 Task: Arrange a 45-minute meeting to discuss resource allocation.
Action: Mouse pressed left at (67, 133)
Screenshot: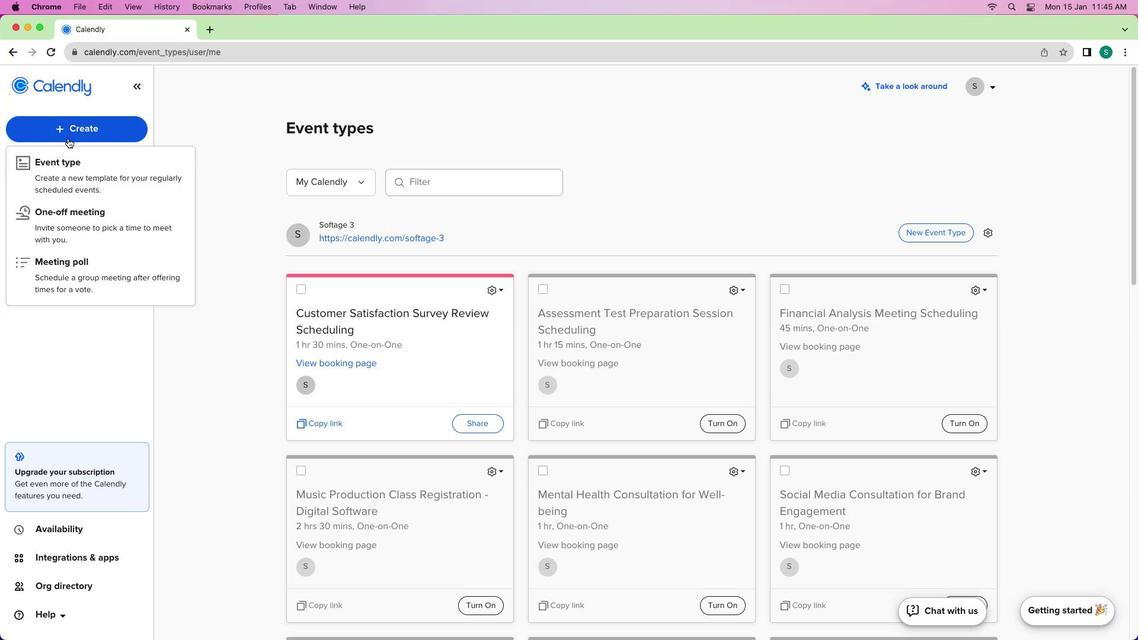 
Action: Mouse moved to (76, 177)
Screenshot: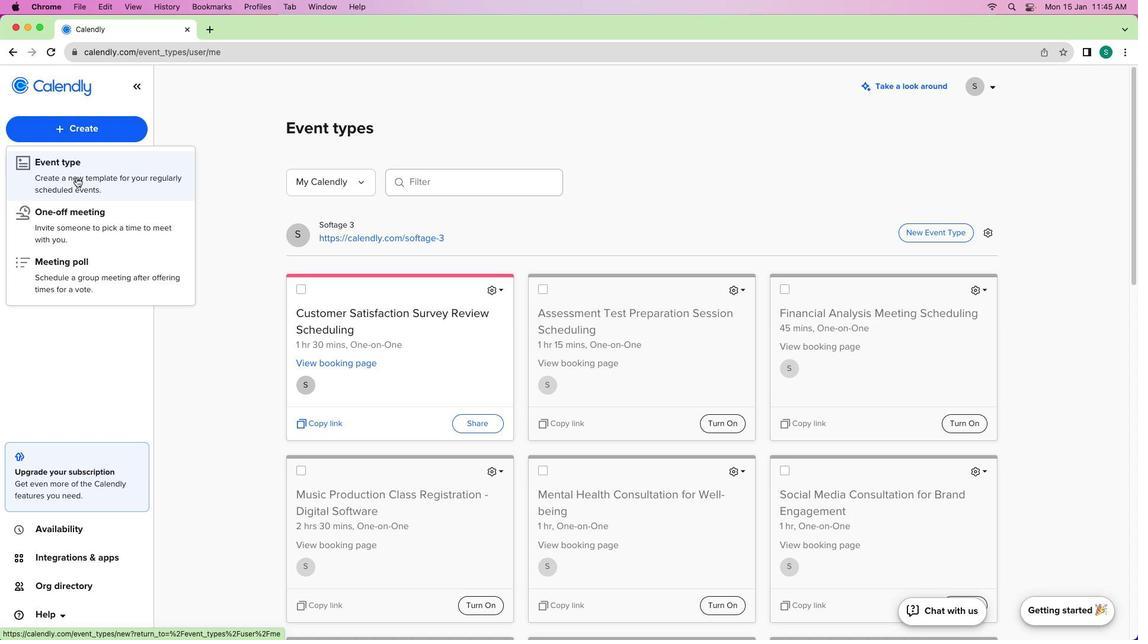 
Action: Mouse pressed left at (76, 177)
Screenshot: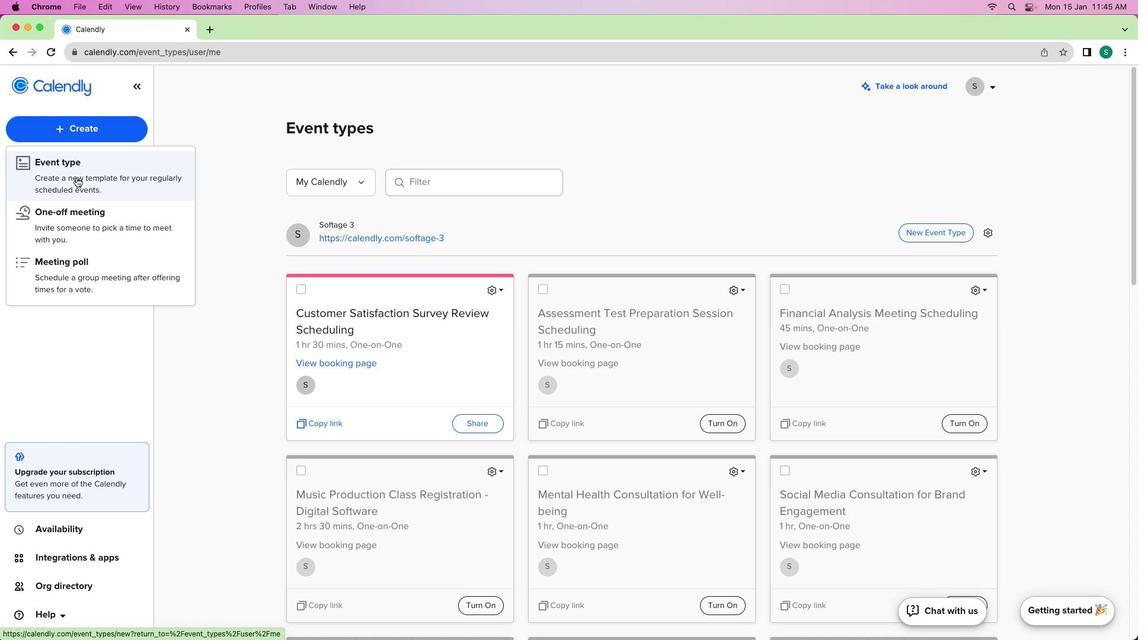 
Action: Mouse moved to (407, 234)
Screenshot: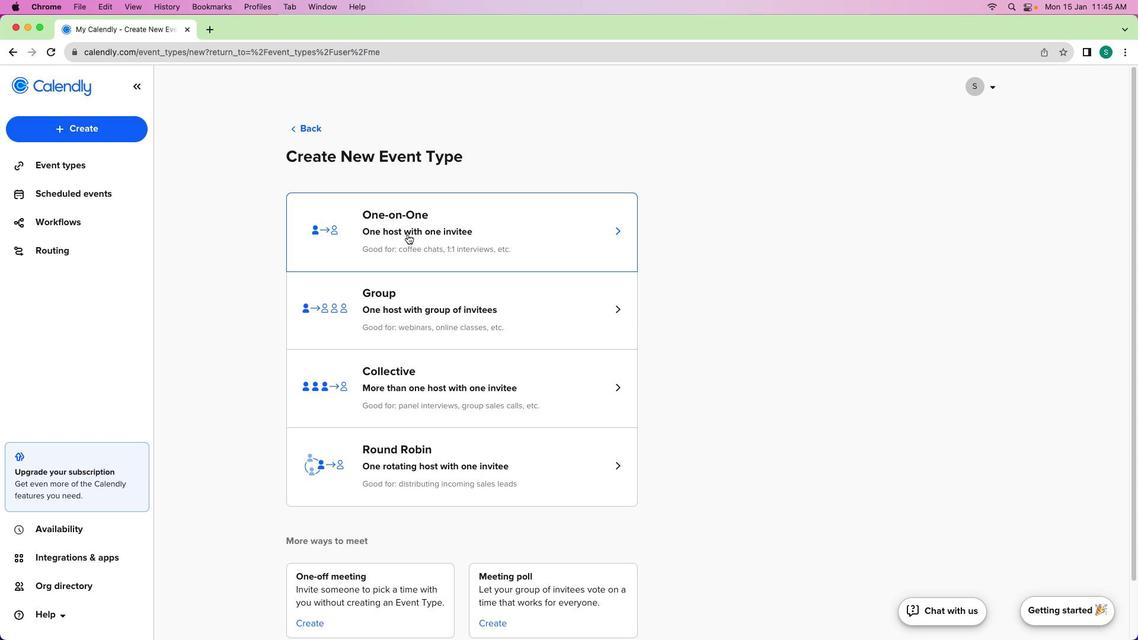 
Action: Mouse pressed left at (407, 234)
Screenshot: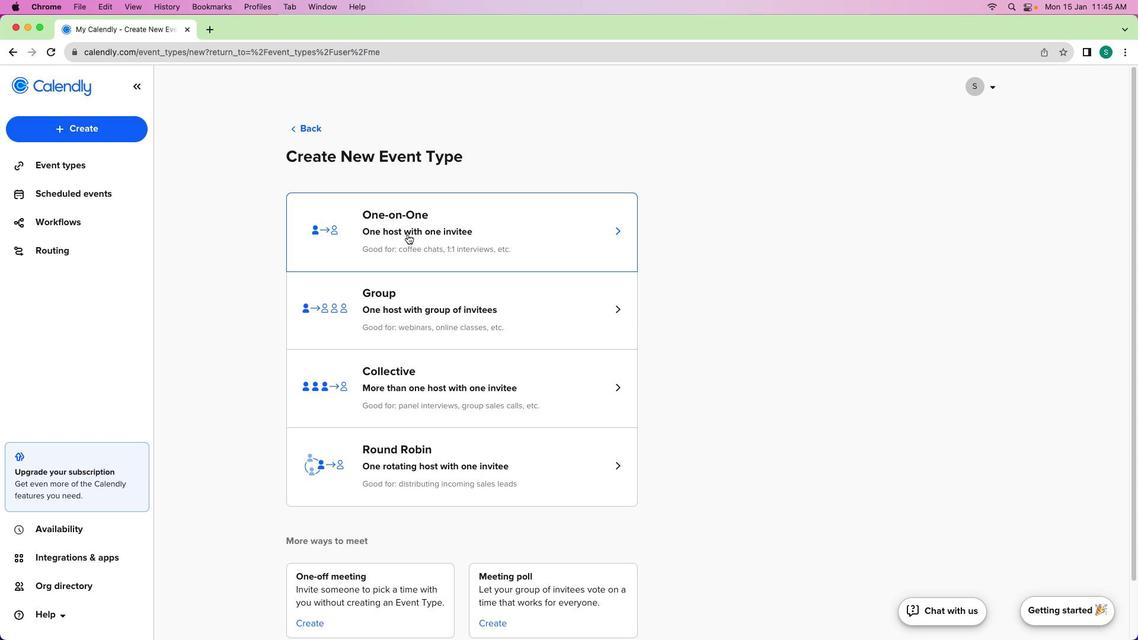 
Action: Mouse moved to (204, 179)
Screenshot: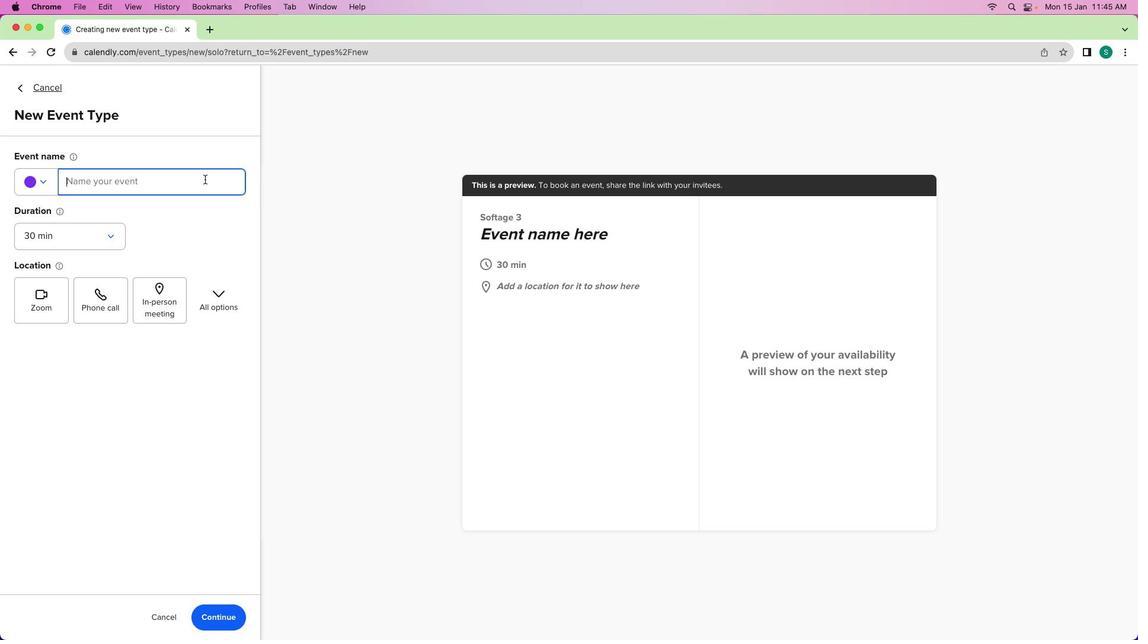 
Action: Mouse pressed left at (204, 179)
Screenshot: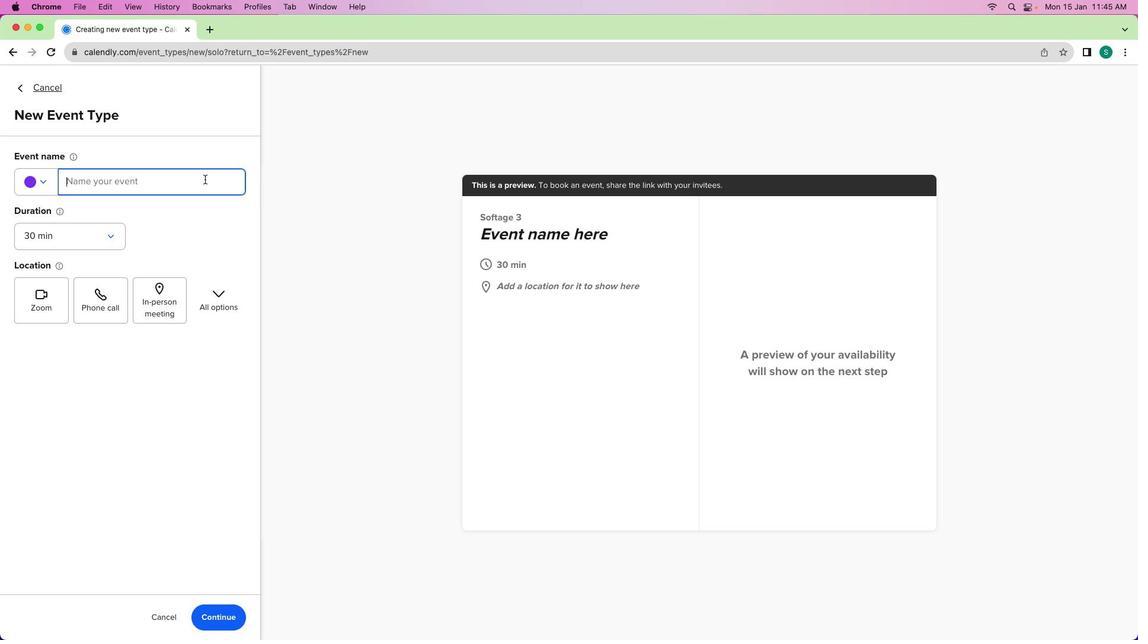 
Action: Key pressed Key.shift'R''e''s''o''u''r''c''e'Key.spaceKey.shift'A''l''l''o''c''a''t''i''o''n'Key.spaceKey.shift'M''e''e''t''i''n''f'Key.backspace'g'Key.spaceKey.shift'S''c''h''e''d''u''l''e'Key.backspace'i''n''g'
Screenshot: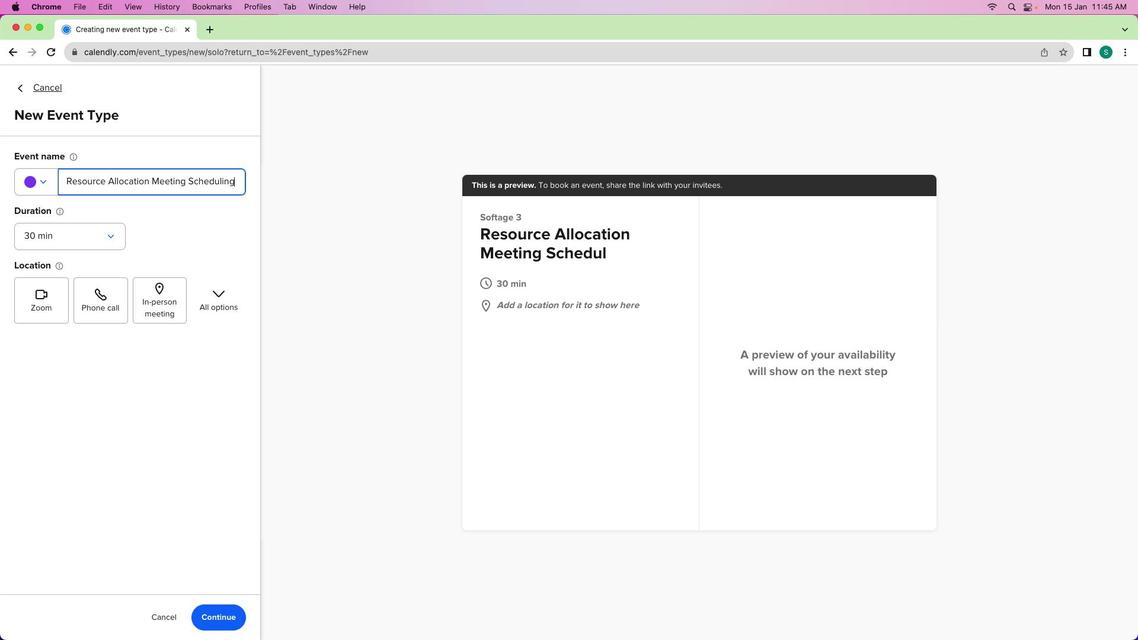 
Action: Mouse moved to (107, 244)
Screenshot: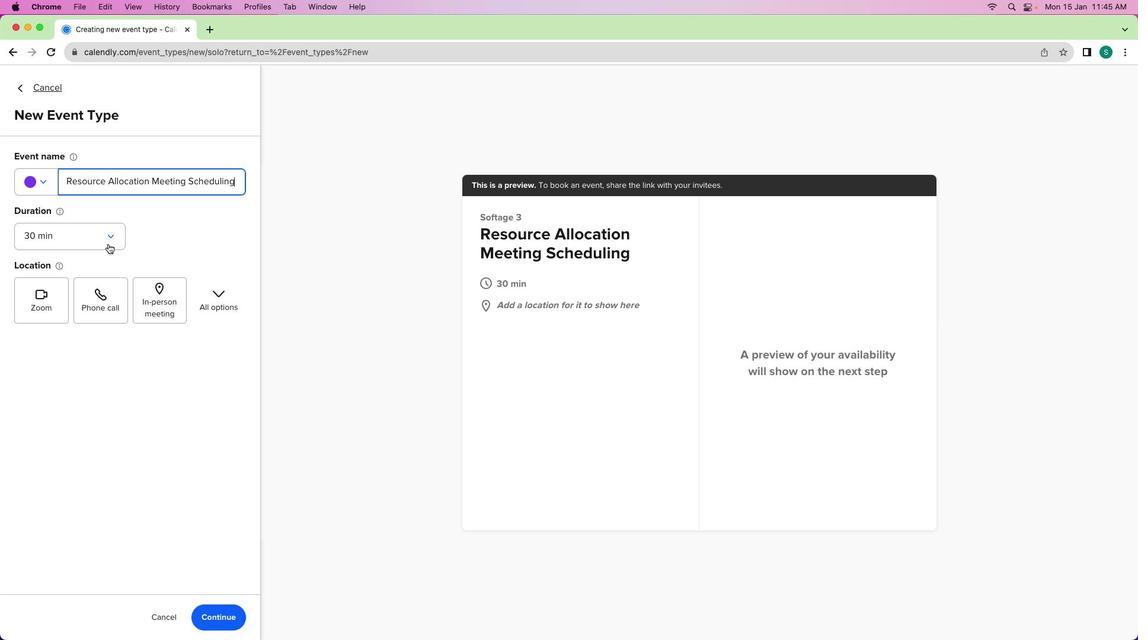 
Action: Mouse pressed left at (107, 244)
Screenshot: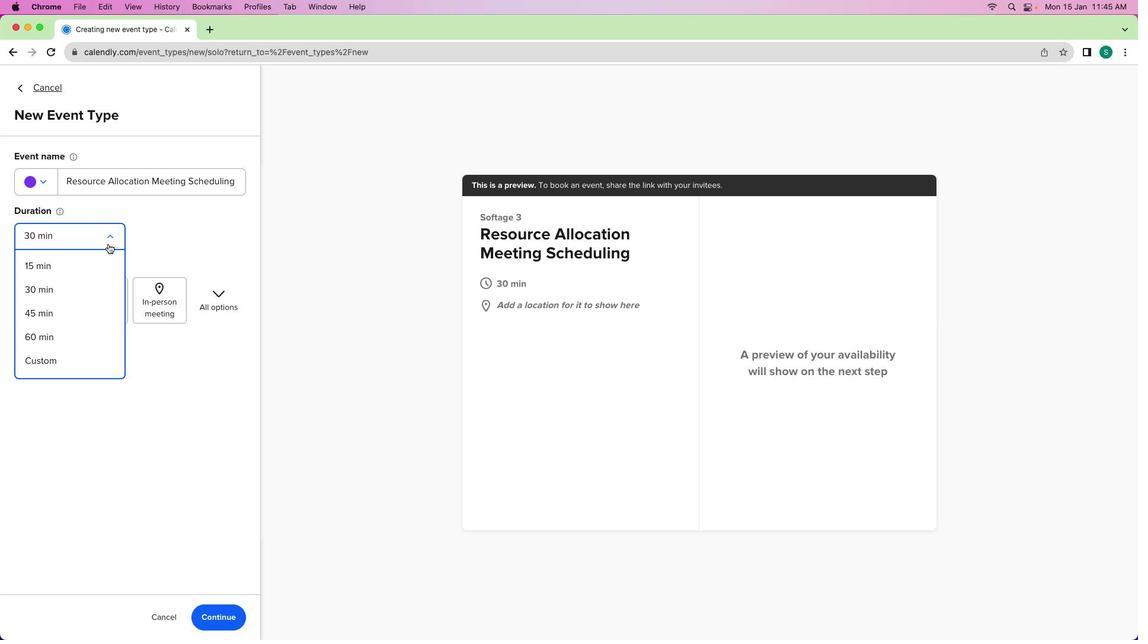 
Action: Mouse moved to (50, 308)
Screenshot: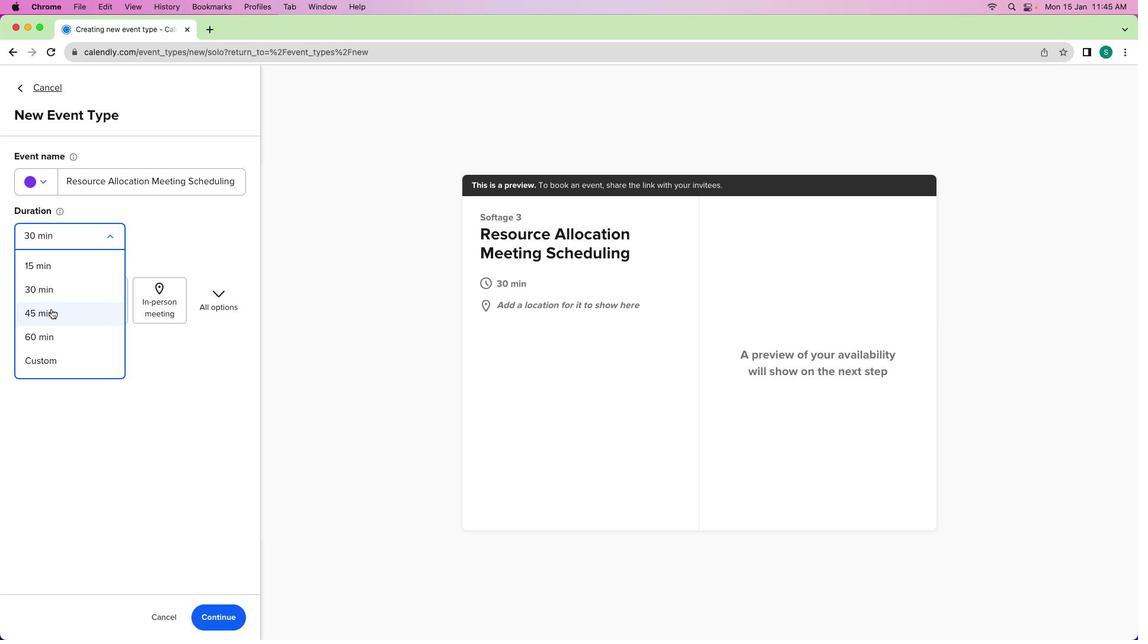 
Action: Mouse pressed left at (50, 308)
Screenshot: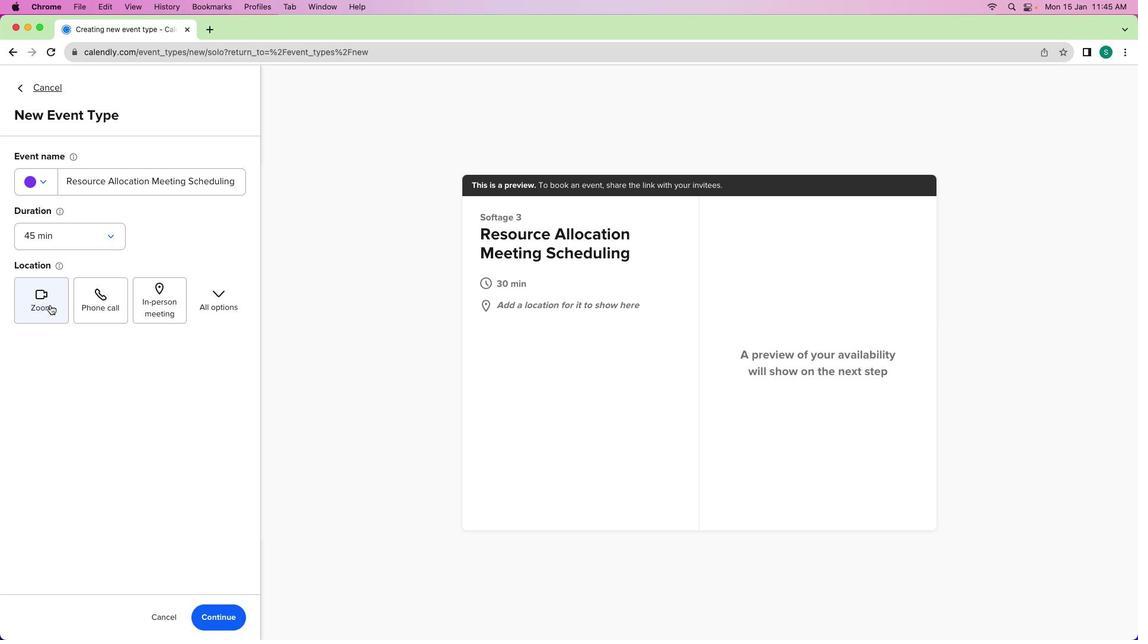 
Action: Mouse moved to (46, 191)
Screenshot: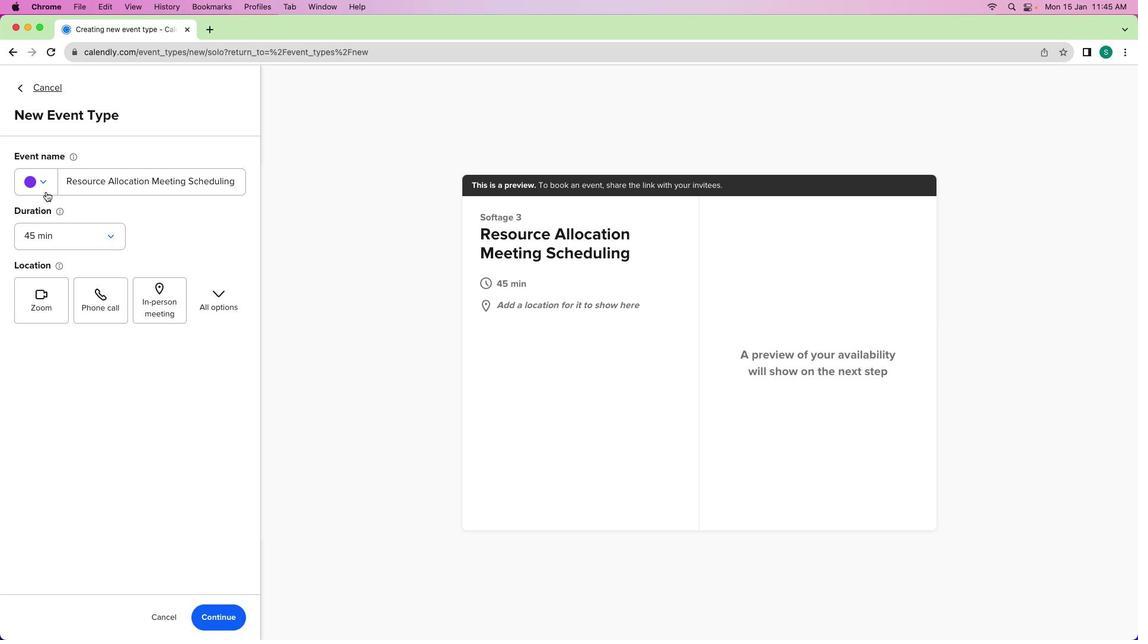 
Action: Mouse pressed left at (46, 191)
Screenshot: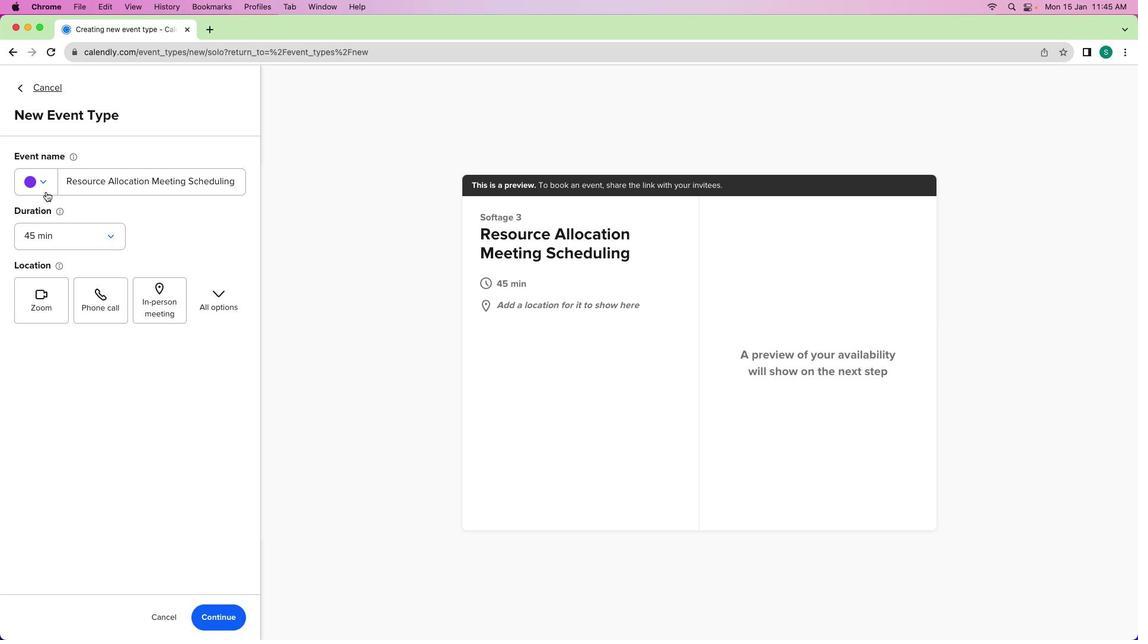 
Action: Mouse moved to (118, 237)
Screenshot: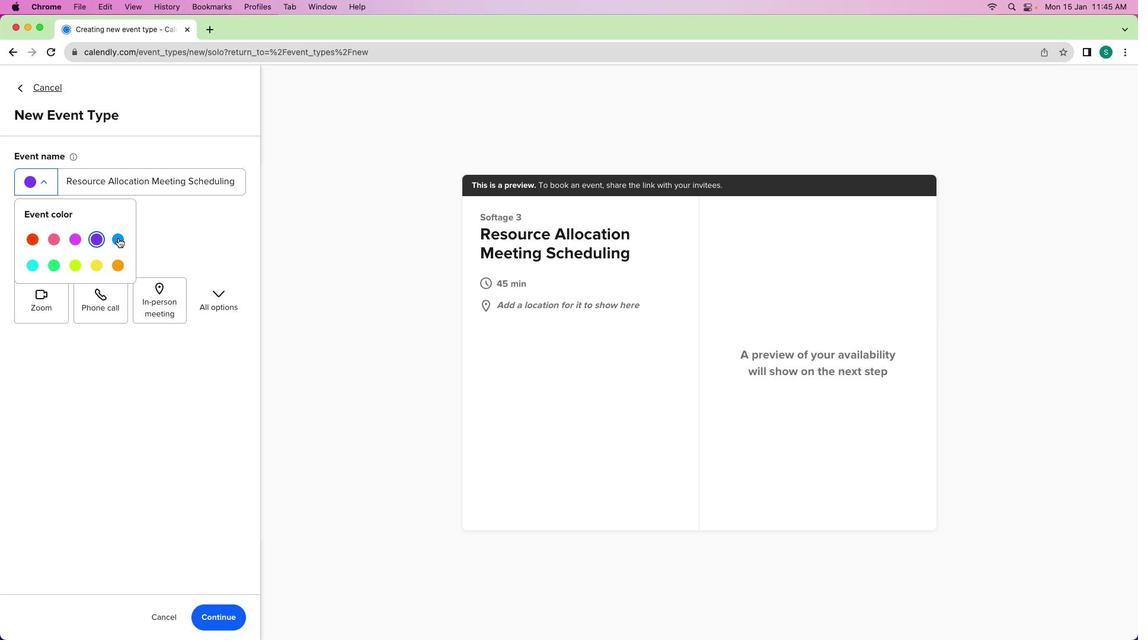 
Action: Mouse pressed left at (118, 237)
Screenshot: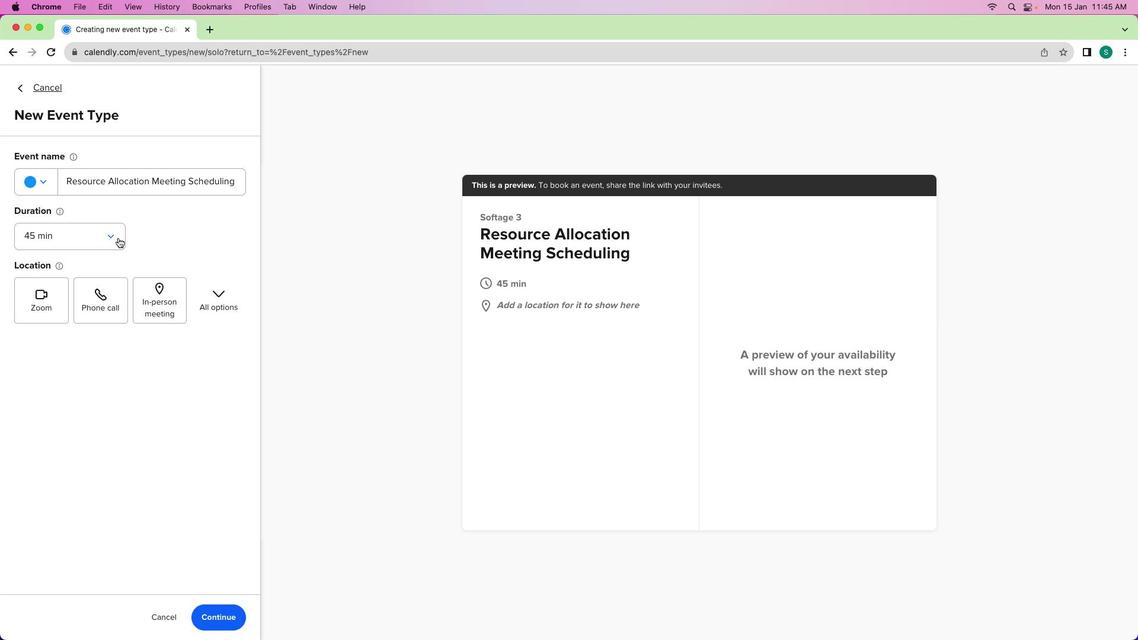 
Action: Mouse moved to (53, 307)
Screenshot: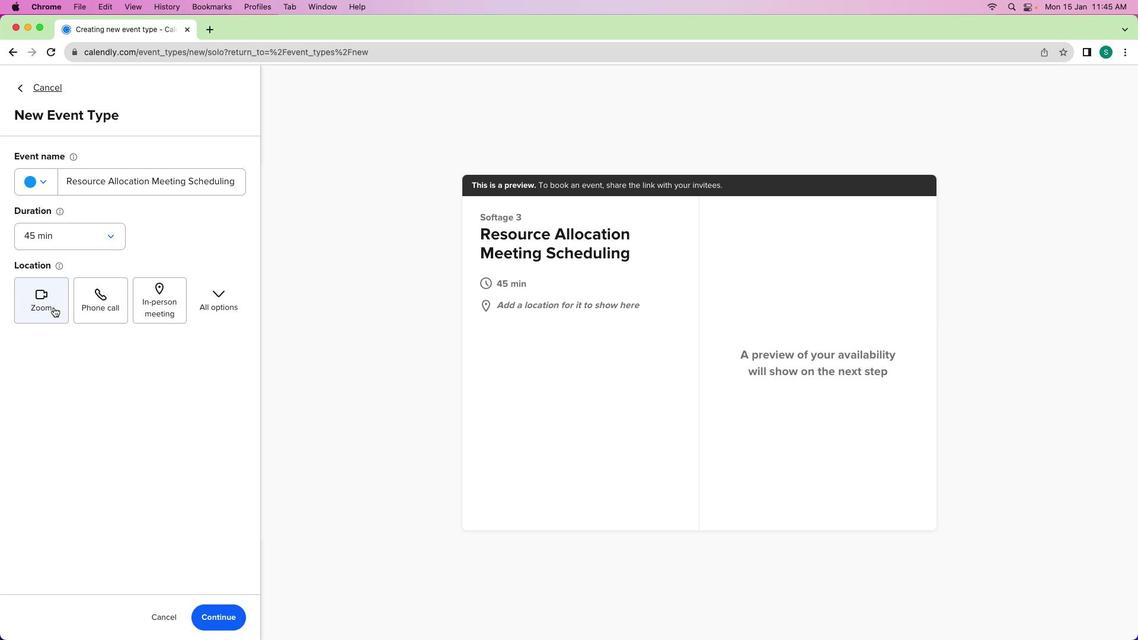
Action: Mouse pressed left at (53, 307)
Screenshot: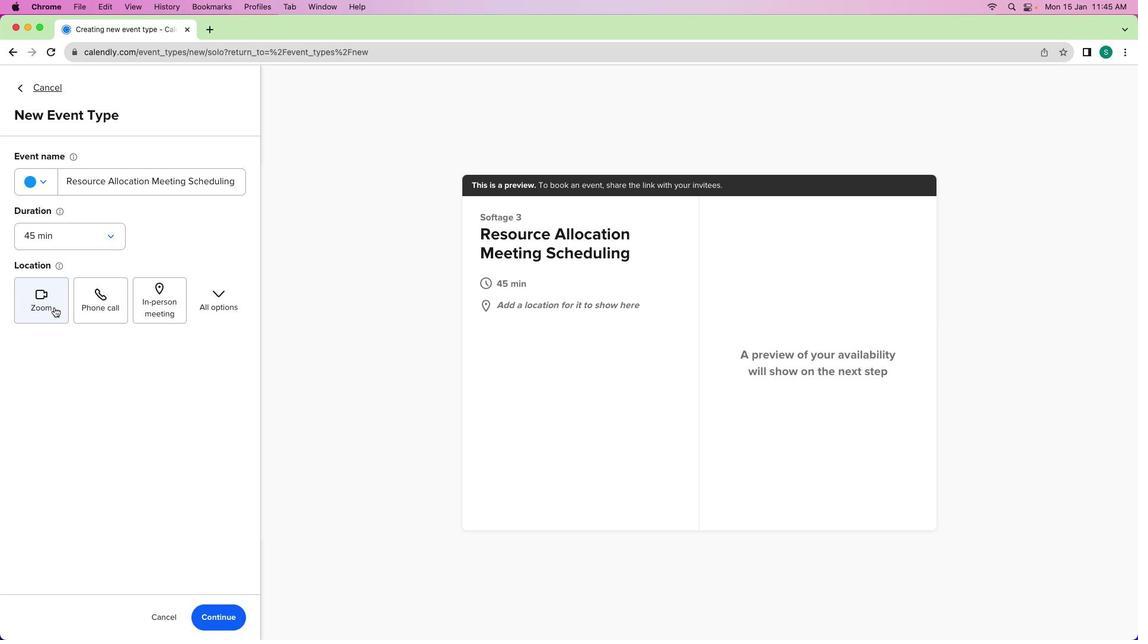 
Action: Mouse moved to (221, 617)
Screenshot: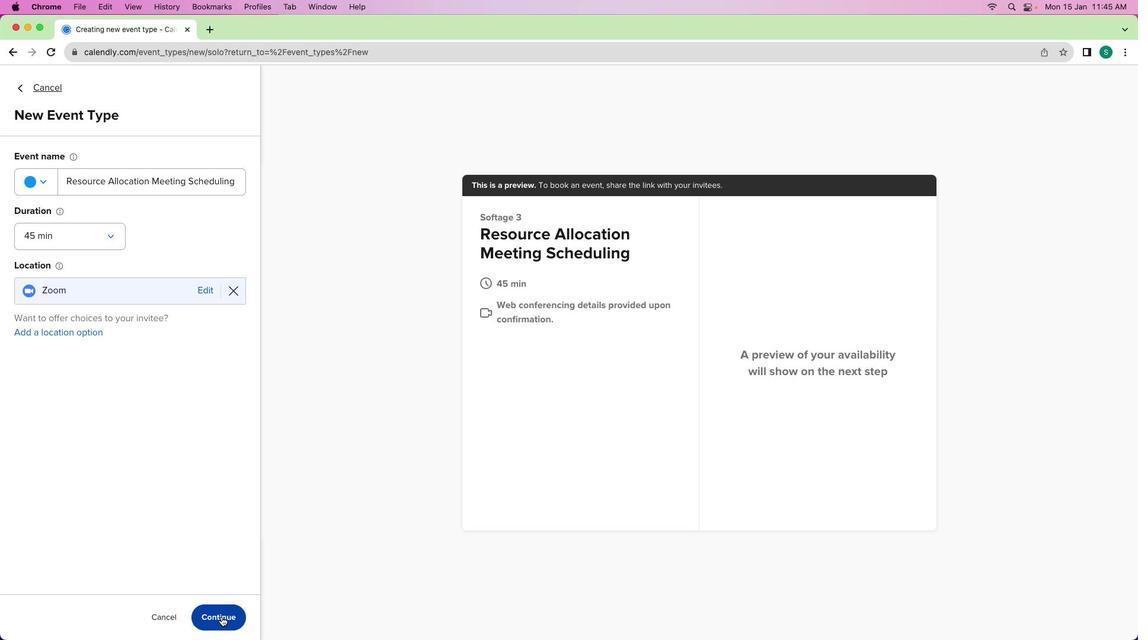 
Action: Mouse pressed left at (221, 617)
Screenshot: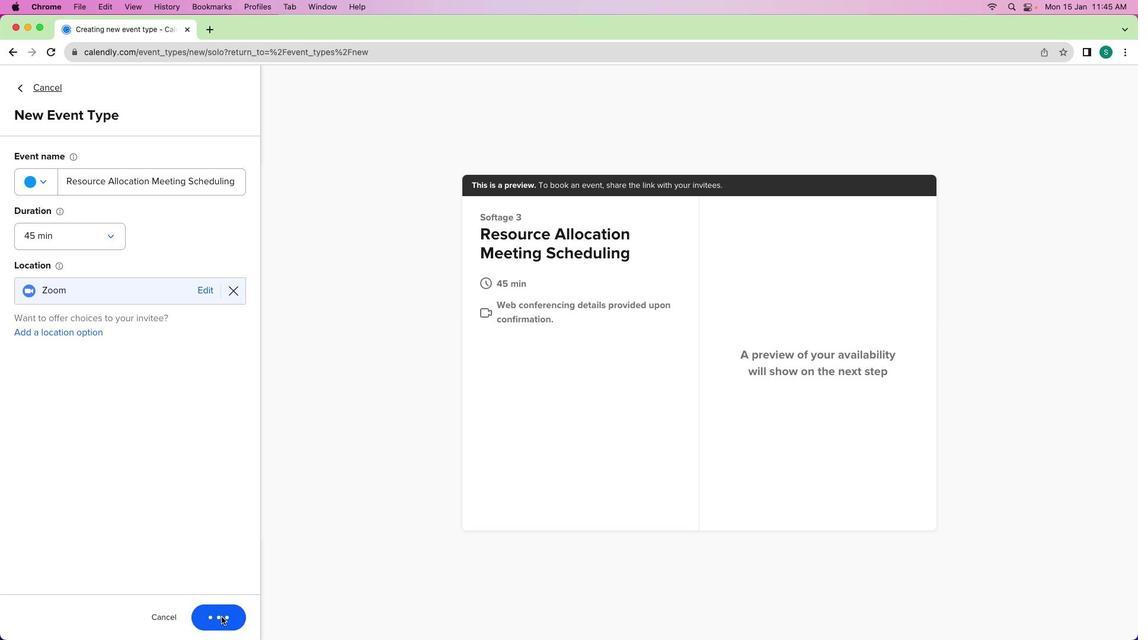 
Action: Mouse moved to (188, 228)
Screenshot: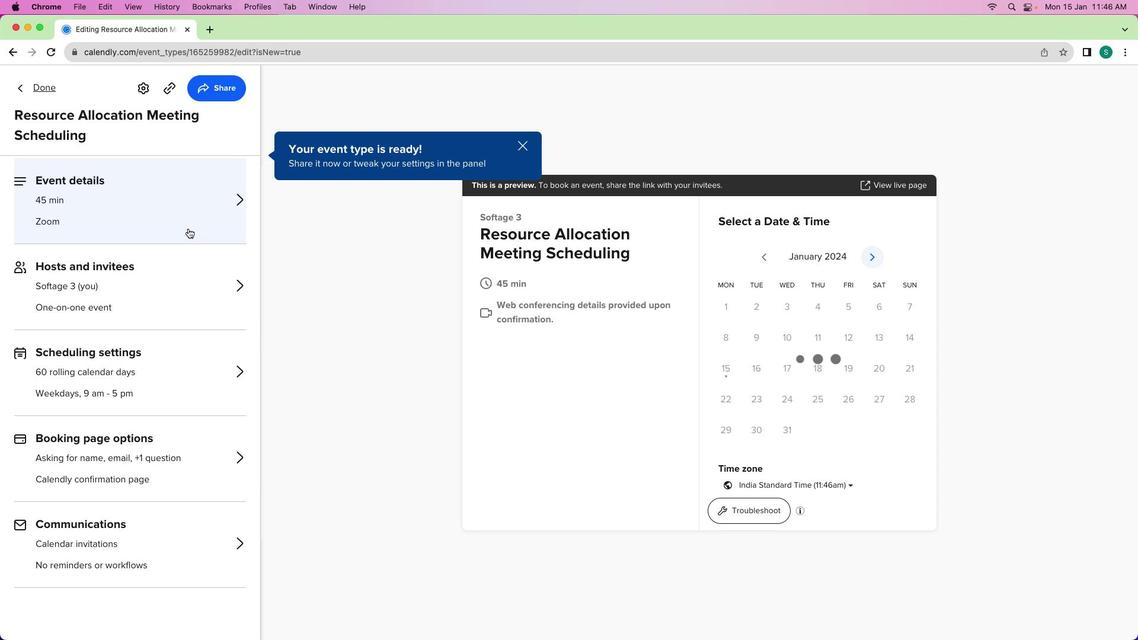 
Action: Mouse pressed left at (188, 228)
Screenshot: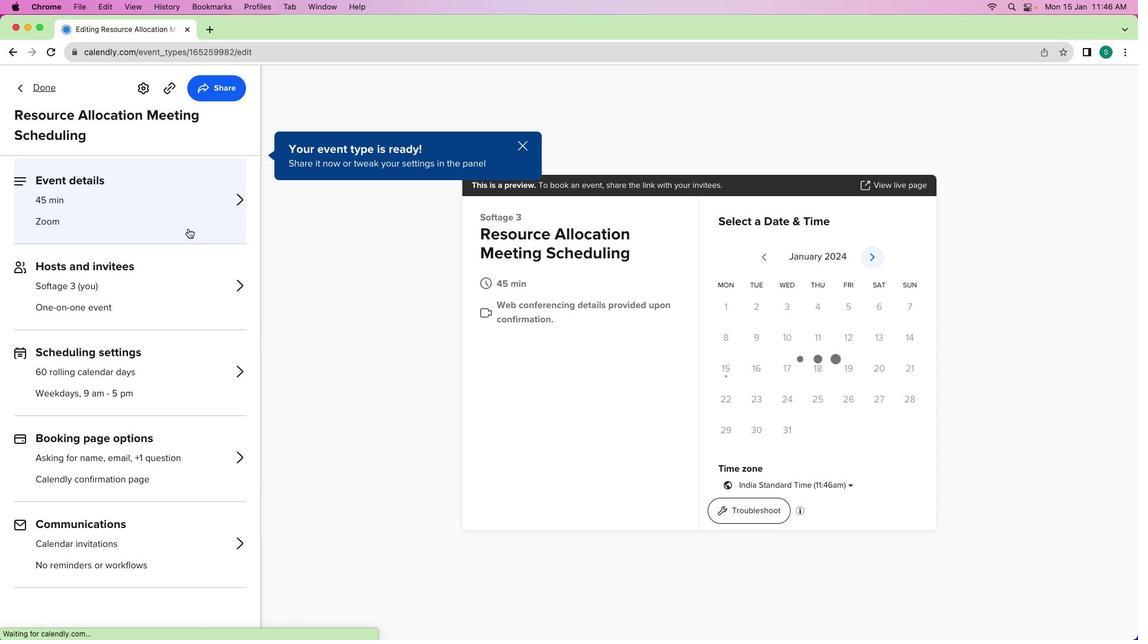 
Action: Mouse moved to (159, 409)
Screenshot: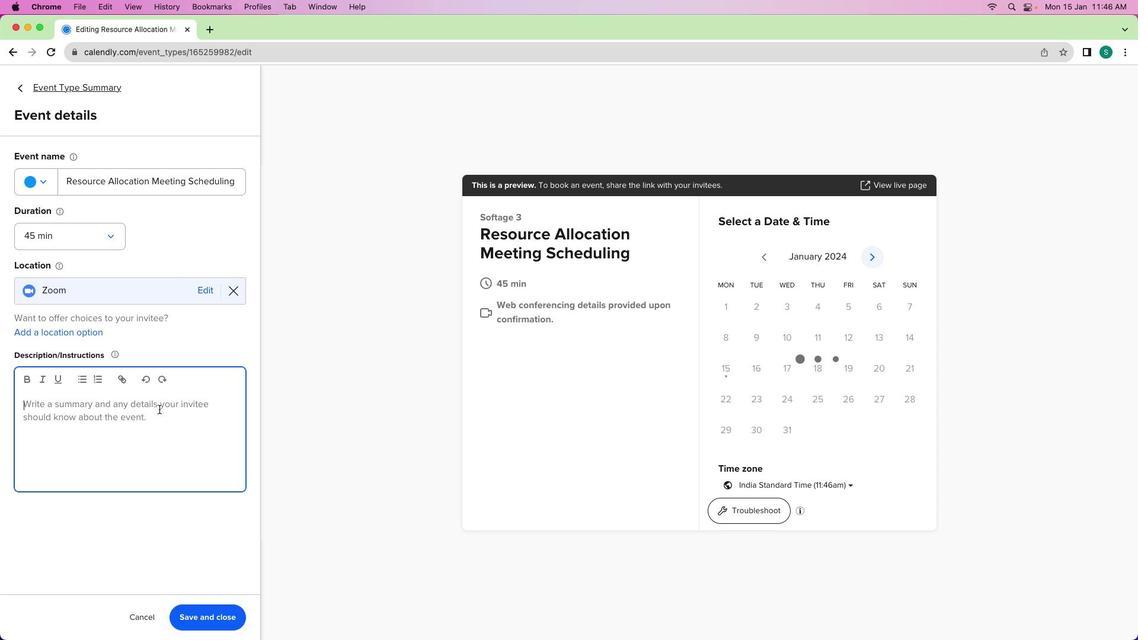 
Action: Mouse pressed left at (159, 409)
Screenshot: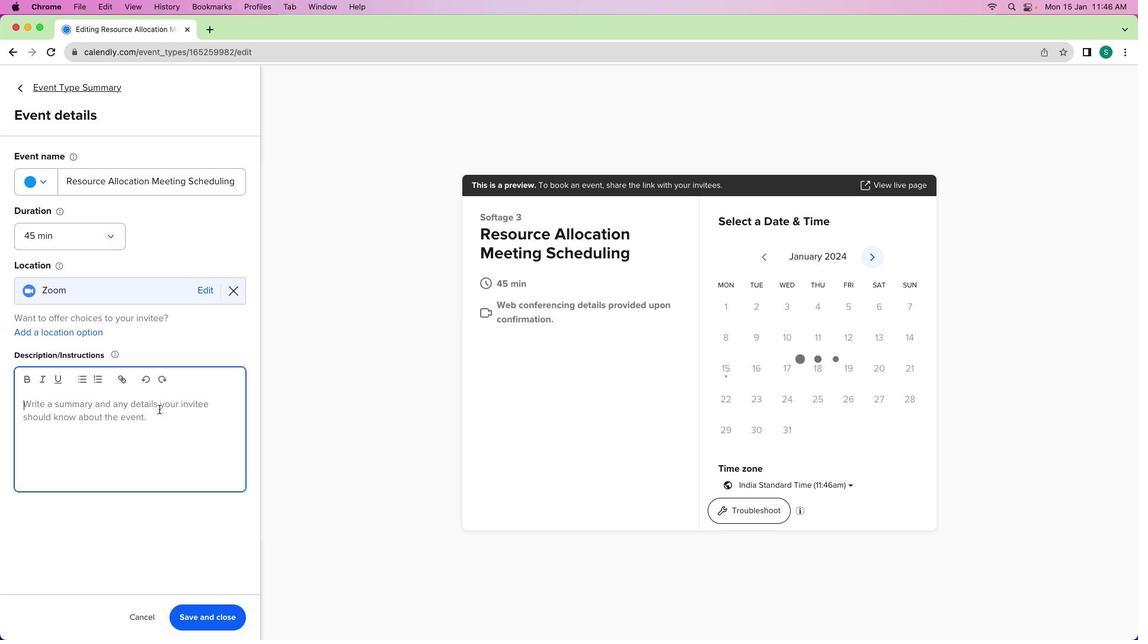 
Action: Mouse moved to (167, 409)
Screenshot: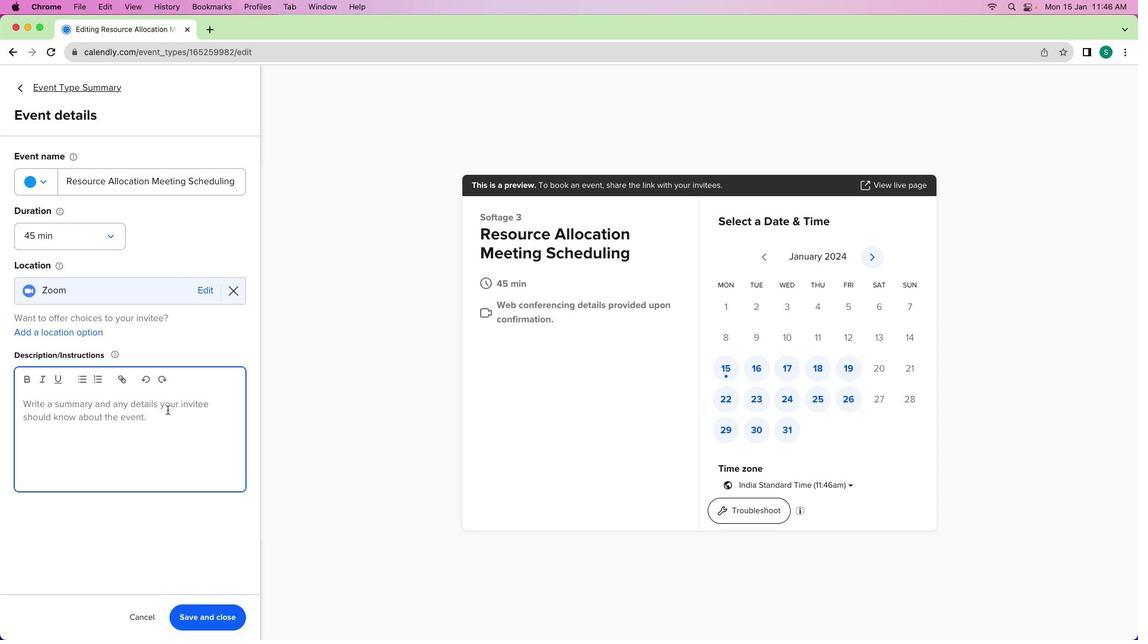 
Action: Key pressed Key.shift'H''e''e''l''o'Key.backspaceKey.backspaceKey.backspace'l''l''o'Key.space't''e''a''m'','Key.enterKey.shift'I'"'"'v''e'Key.space's''c''h''e''d''u''l''e''d'Key.space'a'Key.space'm''e''e''t''i''n''g'Key.space't''o'Key.space'd''i''s''c''u''s''s'Key.space'r''e''s''o''u''r''c''e''s'Key.space'a'Key.backspaceKey.backspaceKey.backspaceKey.space'a''l''l''o''c''a''t''i''o''n''.'Key.spaceKey.shift'L''e''t'"'"'s'Key.space'e''r'Key.backspace'r''e'Key.backspaceKey.backspaceKey.backspace'r''e''v''i''e''w'Key.space'a'Key.backspace'c''u''r''r''e''n''t'Key.space'a''l''l''o''c''a''t''i''o''n''s'','Key.space'i''d''e''n''t''i''f''y'Key.space'n''e''e''d''s'','Key.space'a''n''d'Key.space'o''p''t''i''m''i''z''e'Key.space'o''u''r'Key.space'r''e''s''o''u''r''c''e'Key.space'd''i''s''t''r''i''b''u''t''i''o''i''n'Key.backspaceKey.backspaceKey.backspace'o''n'Key.space'f''o''r'Key.space'o''p''t''i''m''a''l'Key.space'e''f''f''e''i''c''i''e''n''c''y''.'Key.enterKey.upKey.rightKey.rightKey.rightKey.rightKey.rightKey.rightKey.rightKey.rightKey.rightKey.rightKey.rightKey.rightKey.backspaceKey.downKey.shift'O'Key.backspaceKey.shift'L''o''o''k''i''n''g'Key.space'f''o''r''w''a''r''d'Key.space't''o'Key.space'a'Key.space'p''r''o''d''u''c''t''i''v''e'Key.space'd''i''s''c''u''s''i''i''o''n'Key.backspaceKey.backspaceKey.backspaceKey.backspace's''i''o''n'Key.shift_r'!'Key.enterKey.shift'B''e''s''t'Key.space'r''e''g''a''r''d''s'','Key.enterKey.shift'S''o''f''t'Key.shift'A''g''e'
Screenshot: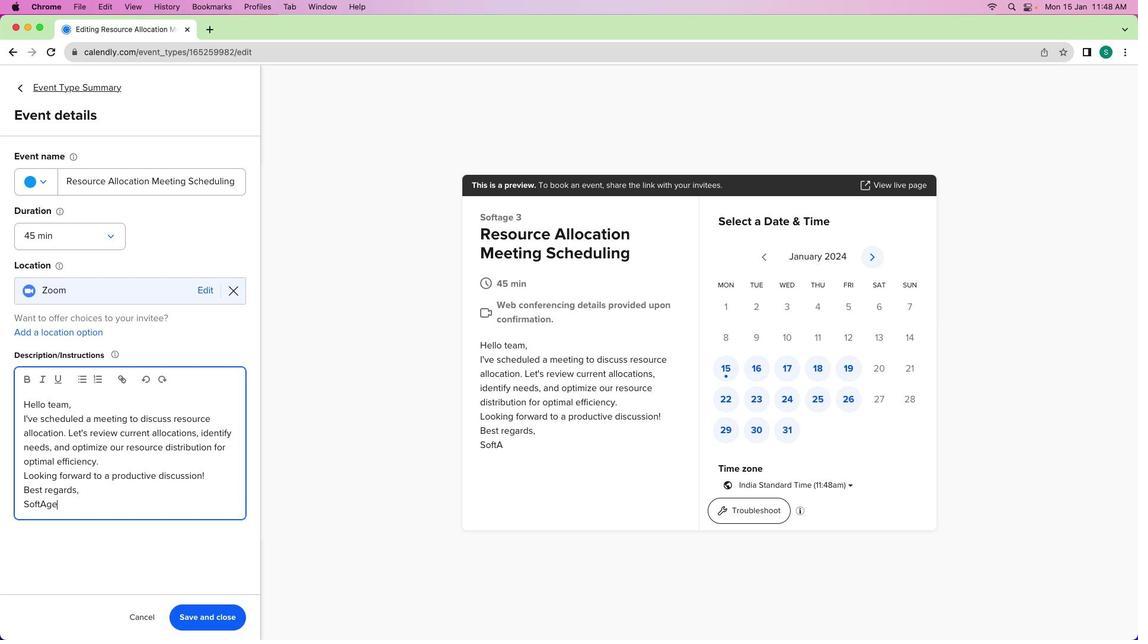 
Action: Mouse moved to (197, 612)
Screenshot: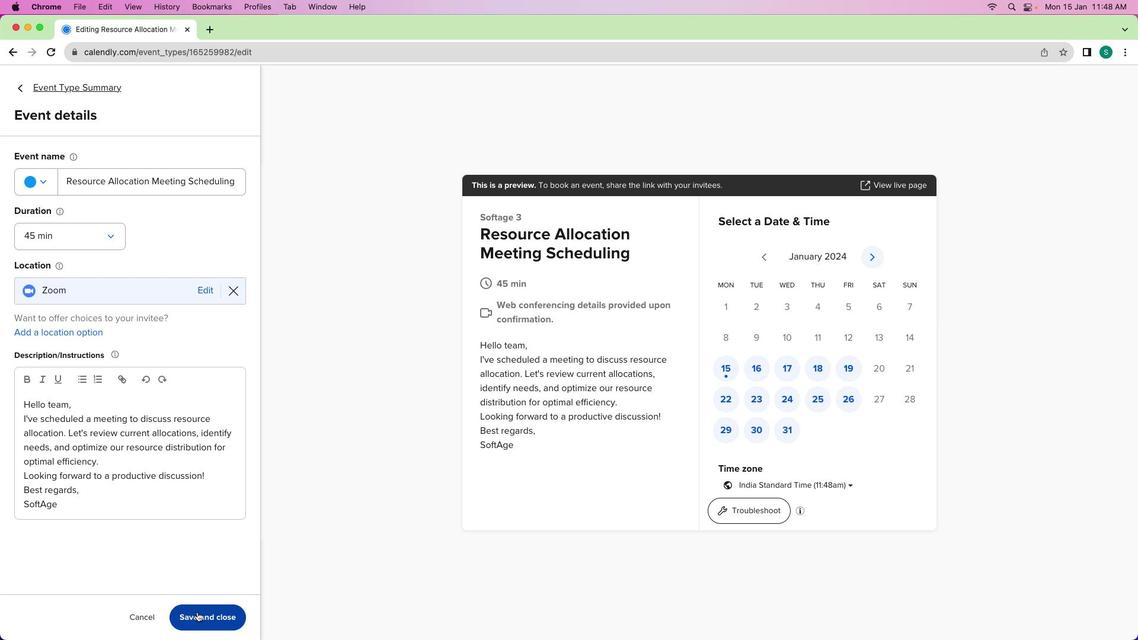 
Action: Mouse pressed left at (197, 612)
Screenshot: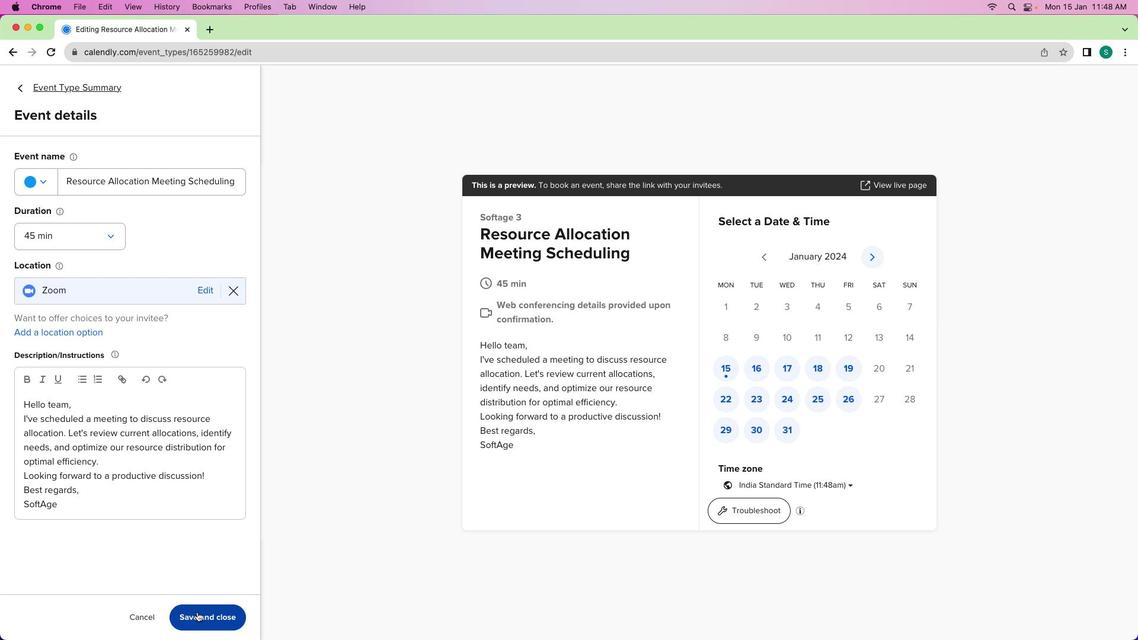 
Action: Mouse moved to (182, 354)
Screenshot: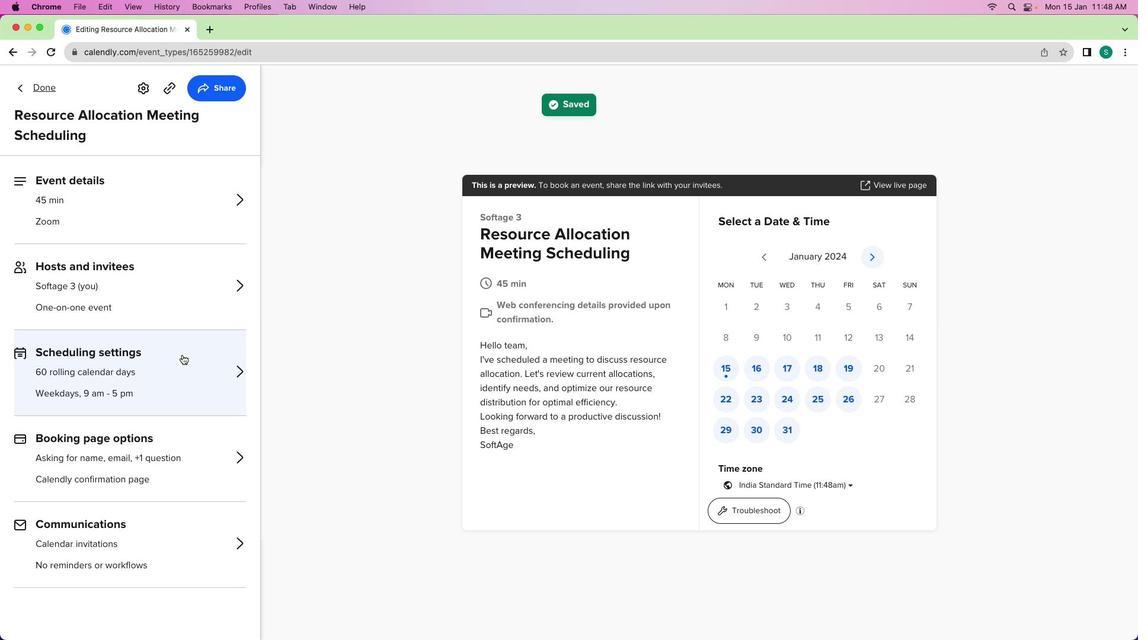 
Action: Mouse pressed left at (182, 354)
Screenshot: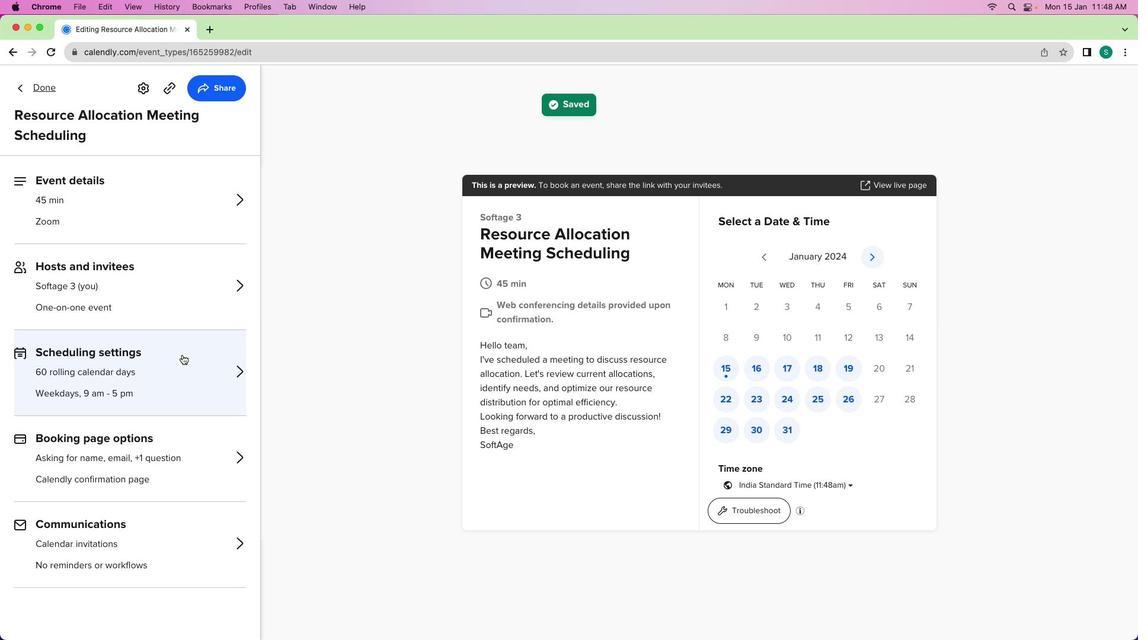 
Action: Mouse moved to (215, 439)
Screenshot: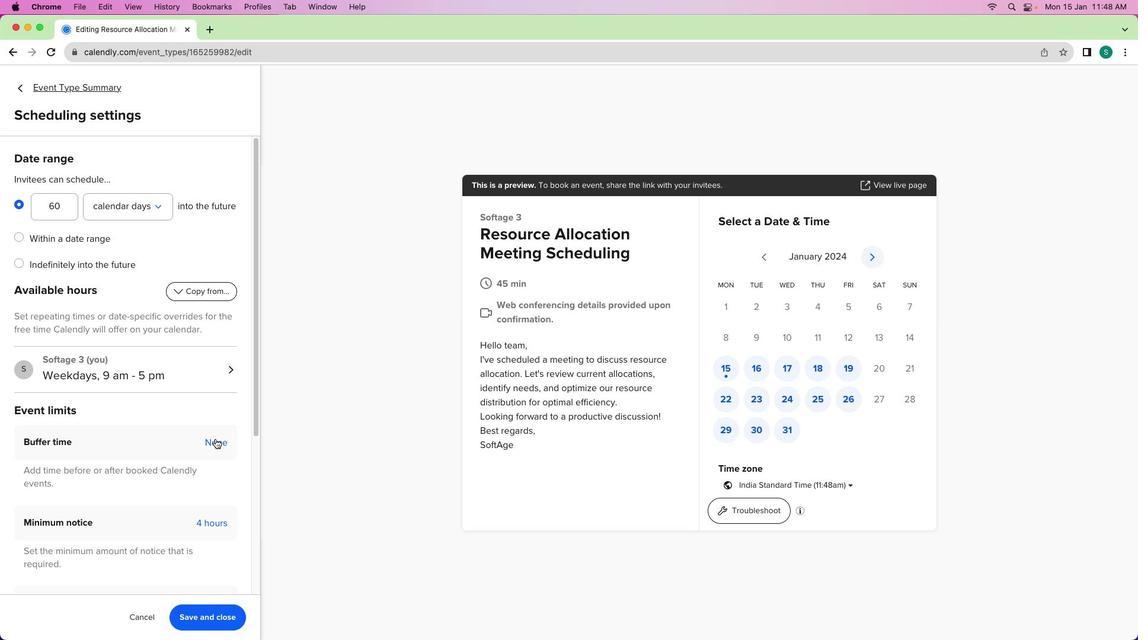 
Action: Mouse pressed left at (215, 439)
Screenshot: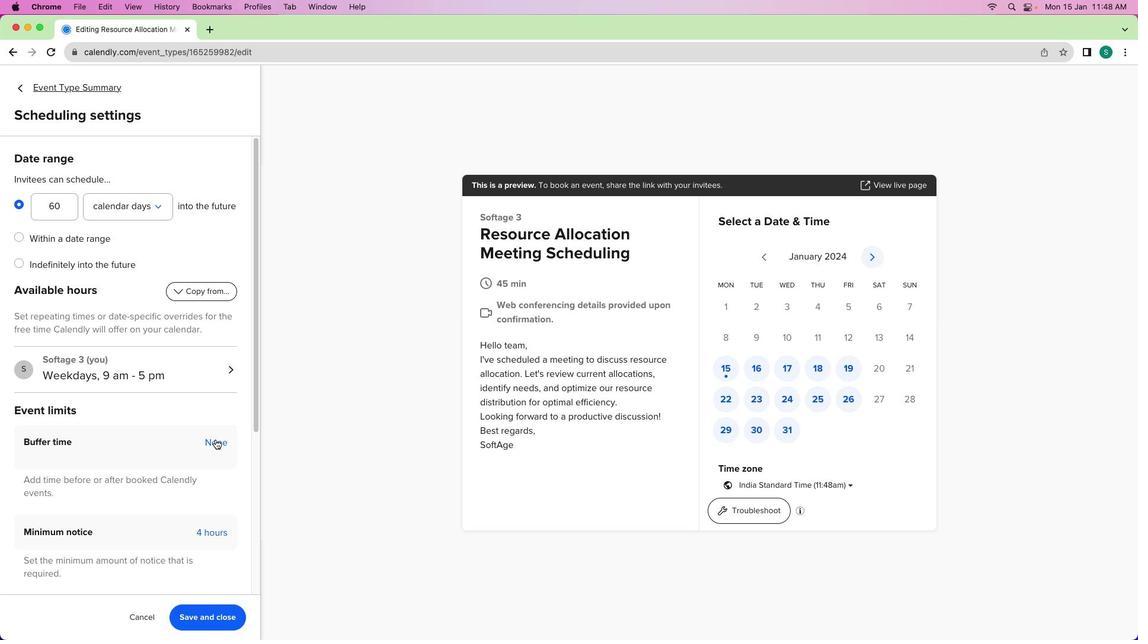 
Action: Mouse moved to (186, 472)
Screenshot: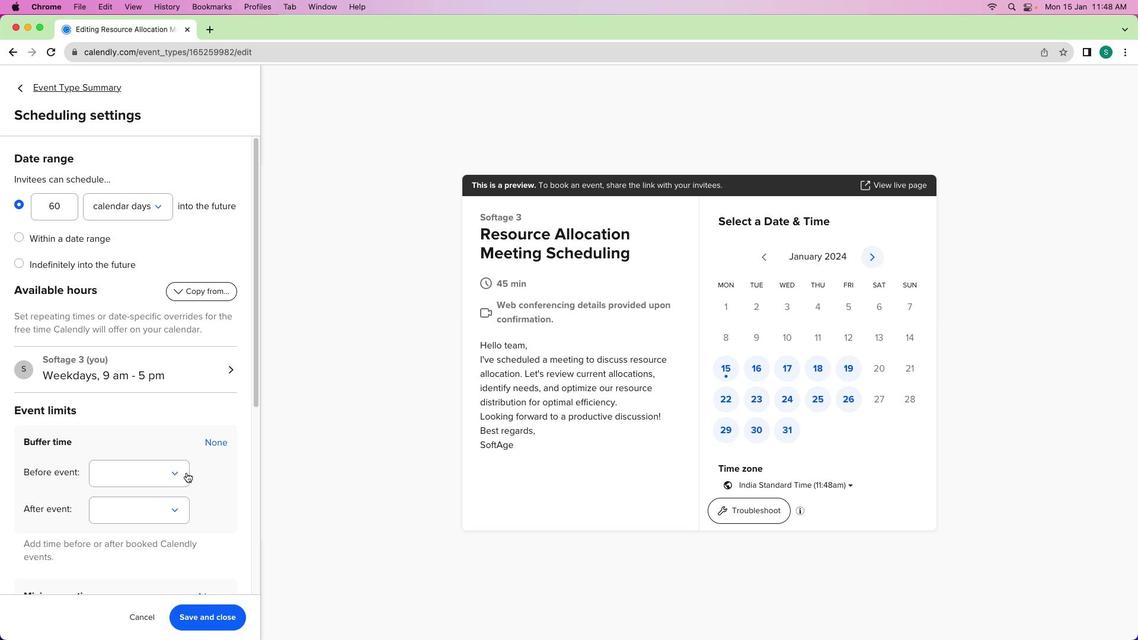 
Action: Mouse pressed left at (186, 472)
Screenshot: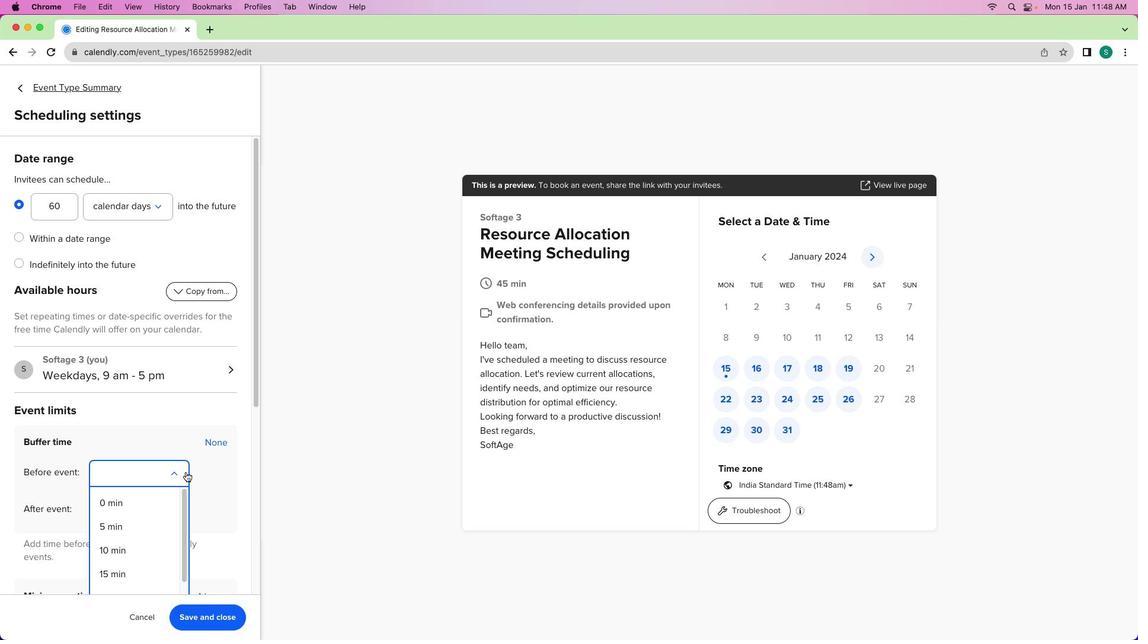 
Action: Mouse moved to (154, 551)
Screenshot: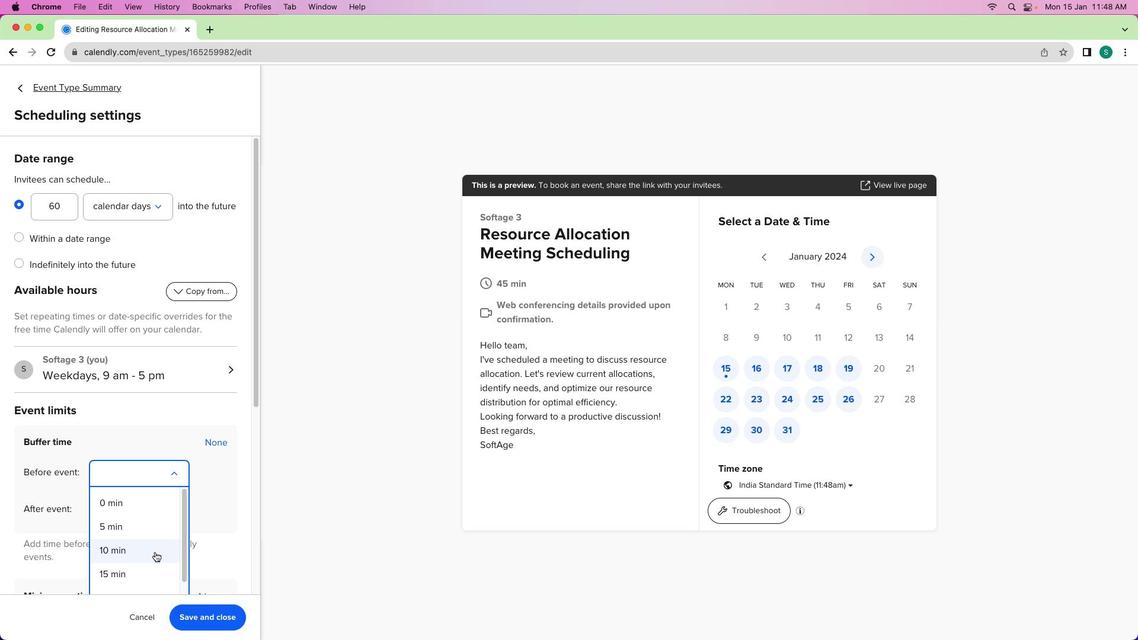 
Action: Mouse pressed left at (154, 551)
Screenshot: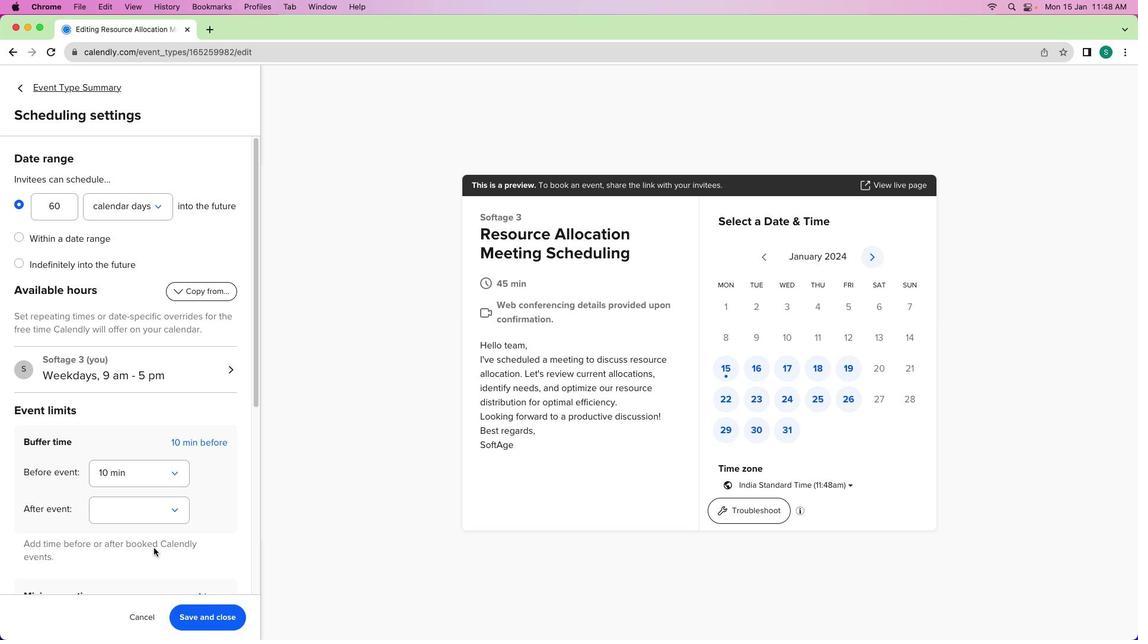 
Action: Mouse moved to (142, 479)
Screenshot: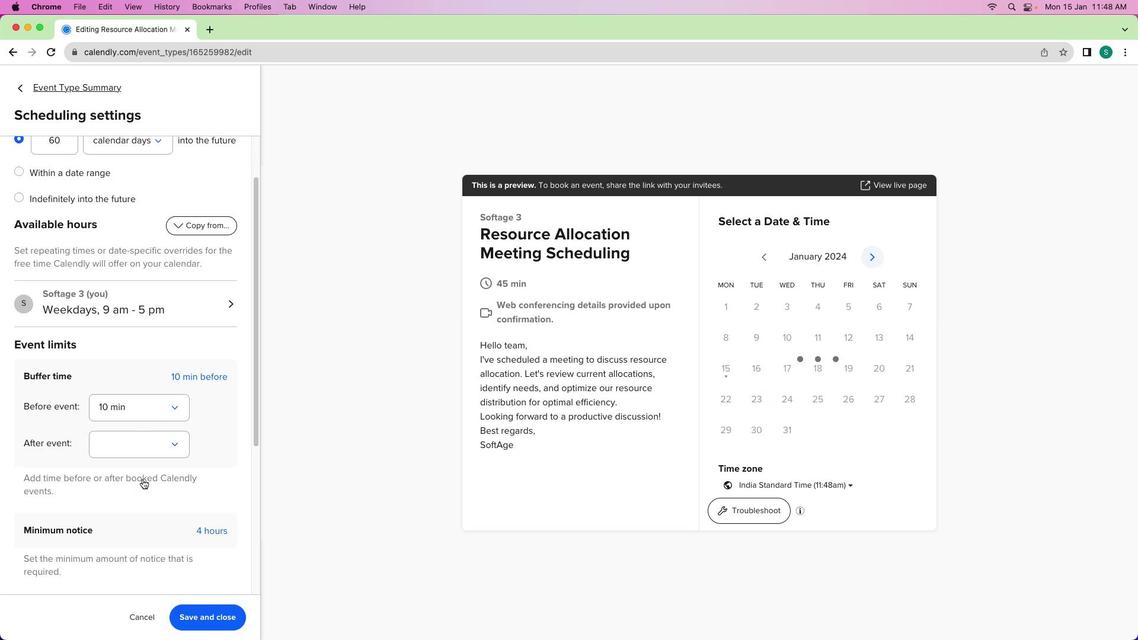
Action: Mouse scrolled (142, 479) with delta (0, 0)
Screenshot: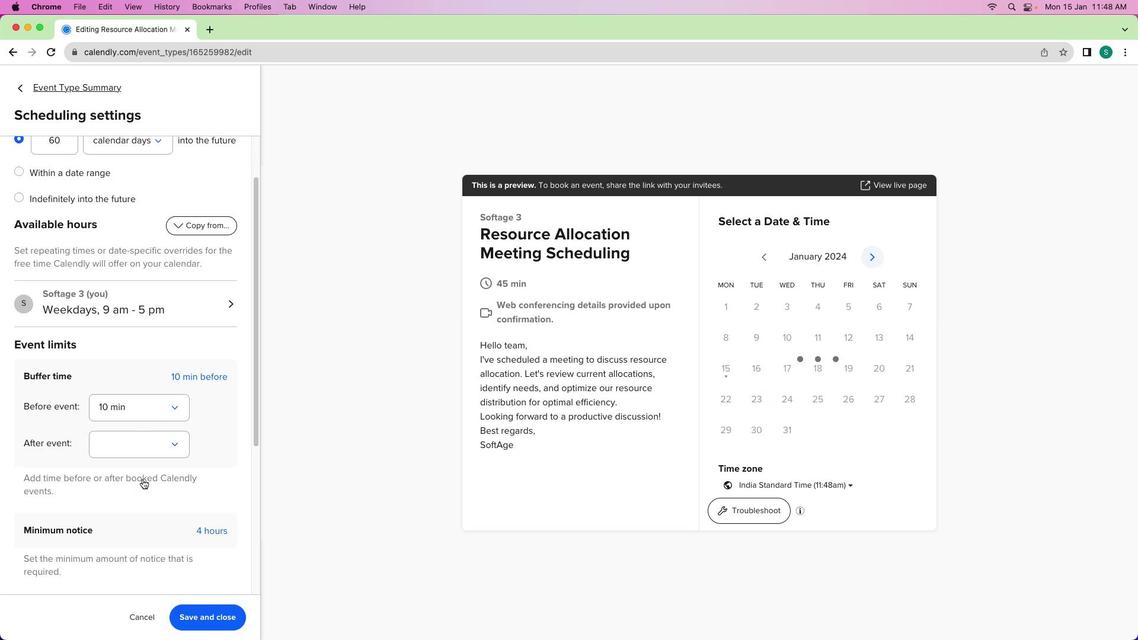 
Action: Mouse scrolled (142, 479) with delta (0, 0)
Screenshot: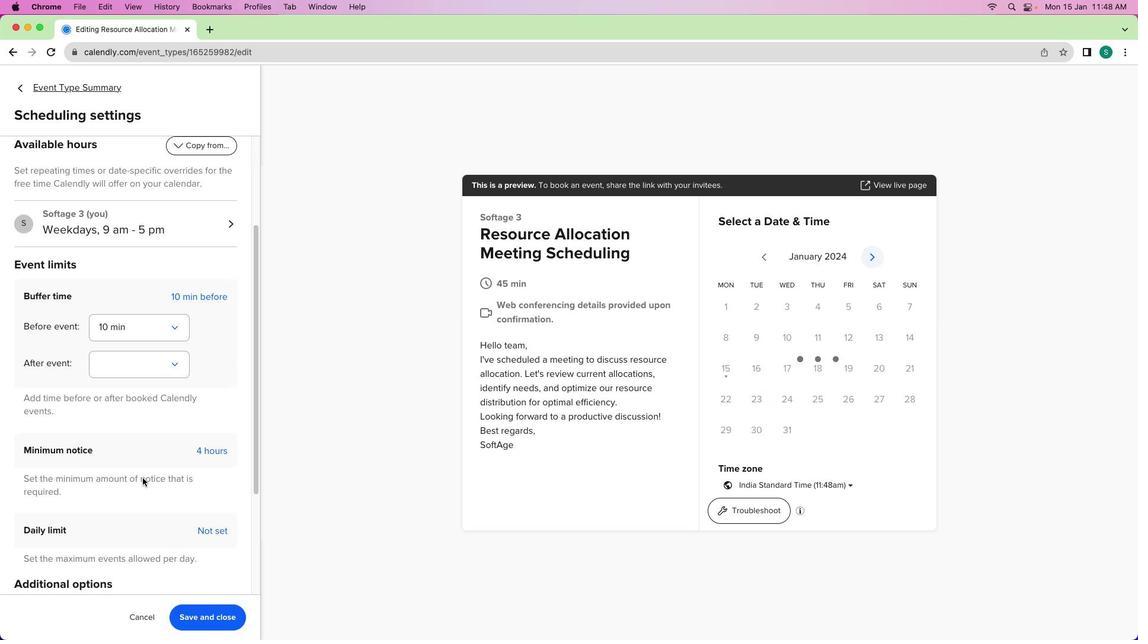 
Action: Mouse scrolled (142, 479) with delta (0, -1)
Screenshot: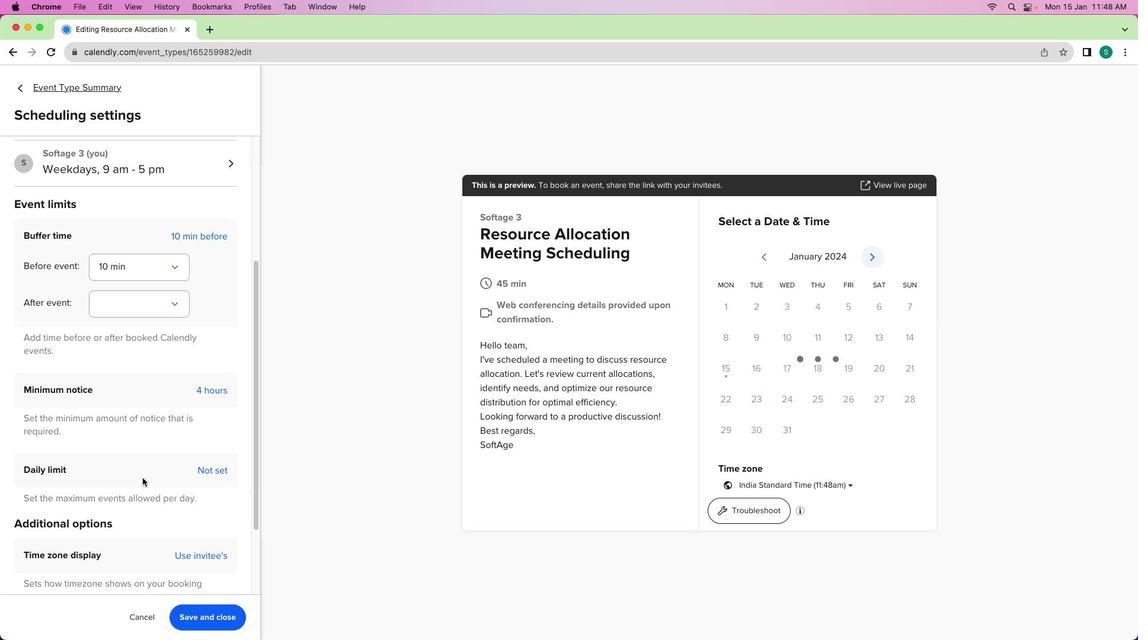
Action: Mouse scrolled (142, 479) with delta (0, -2)
Screenshot: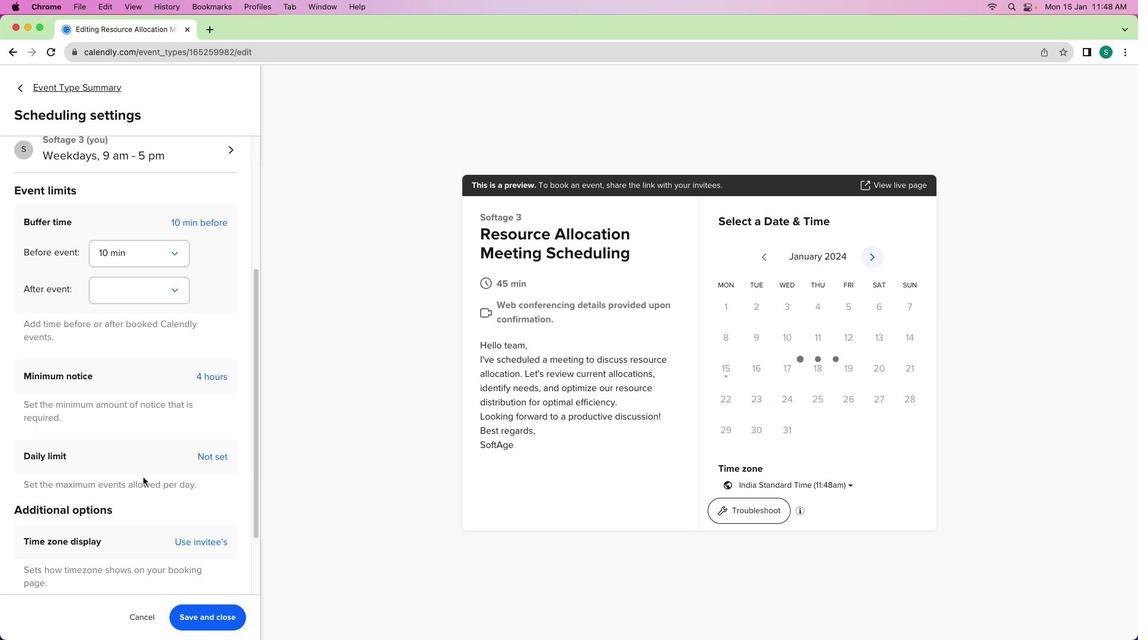 
Action: Mouse moved to (149, 298)
Screenshot: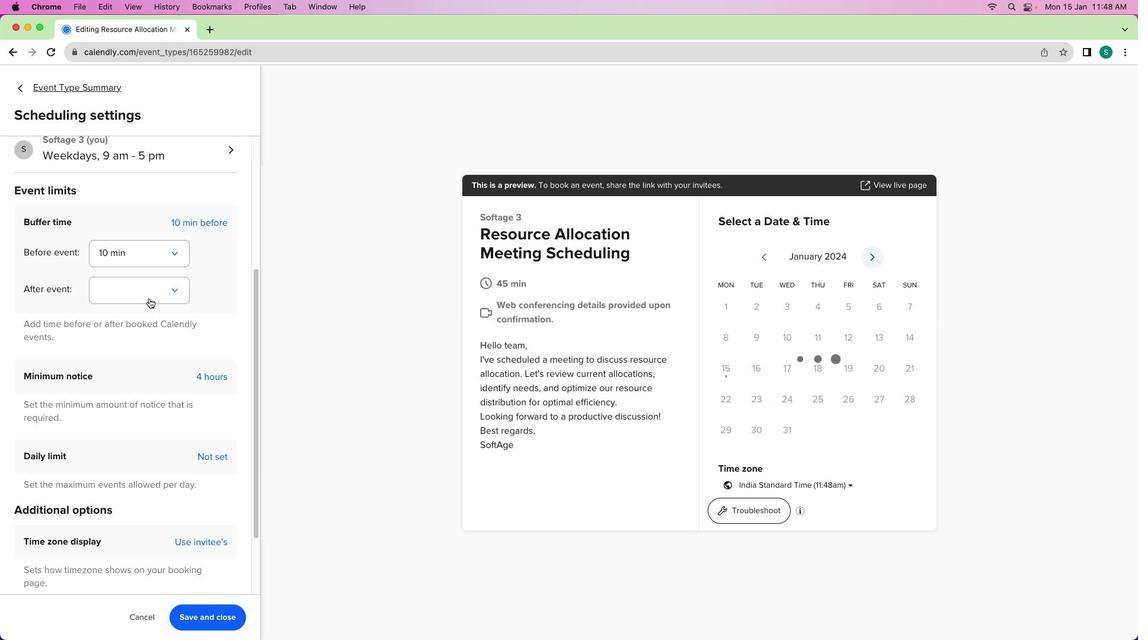 
Action: Mouse pressed left at (149, 298)
Screenshot: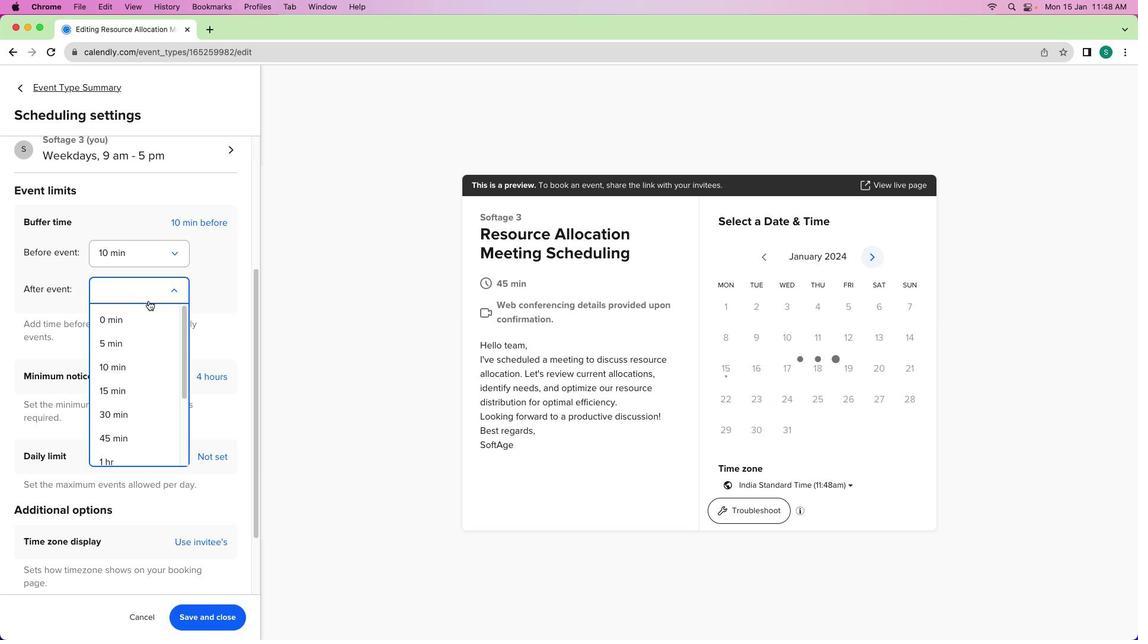 
Action: Mouse moved to (144, 317)
Screenshot: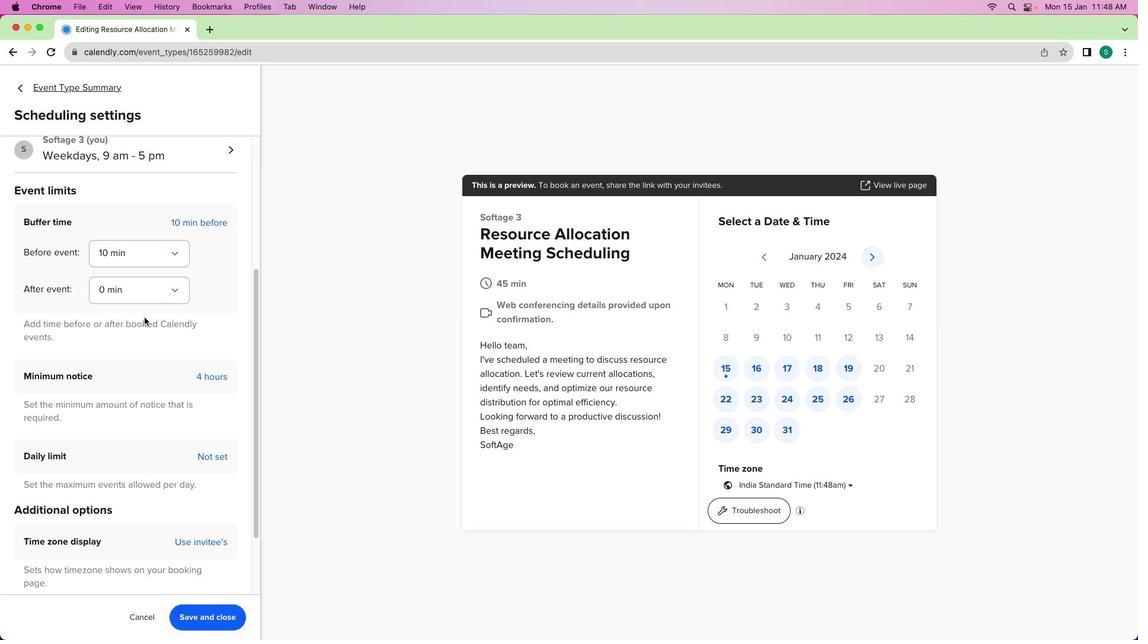 
Action: Mouse pressed left at (144, 317)
Screenshot: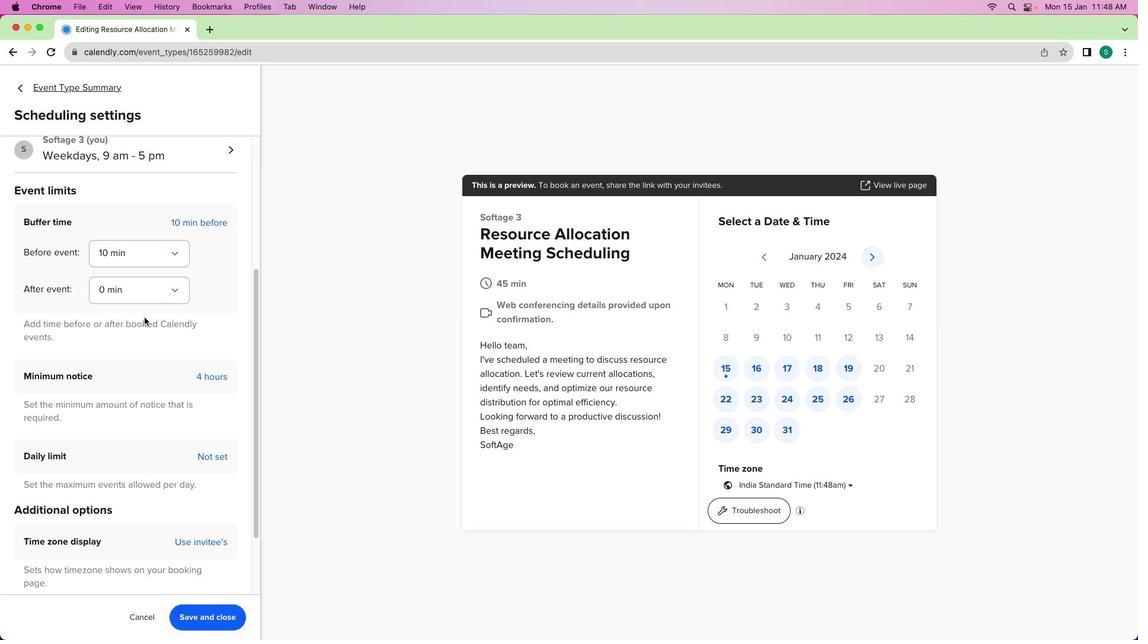 
Action: Mouse moved to (204, 376)
Screenshot: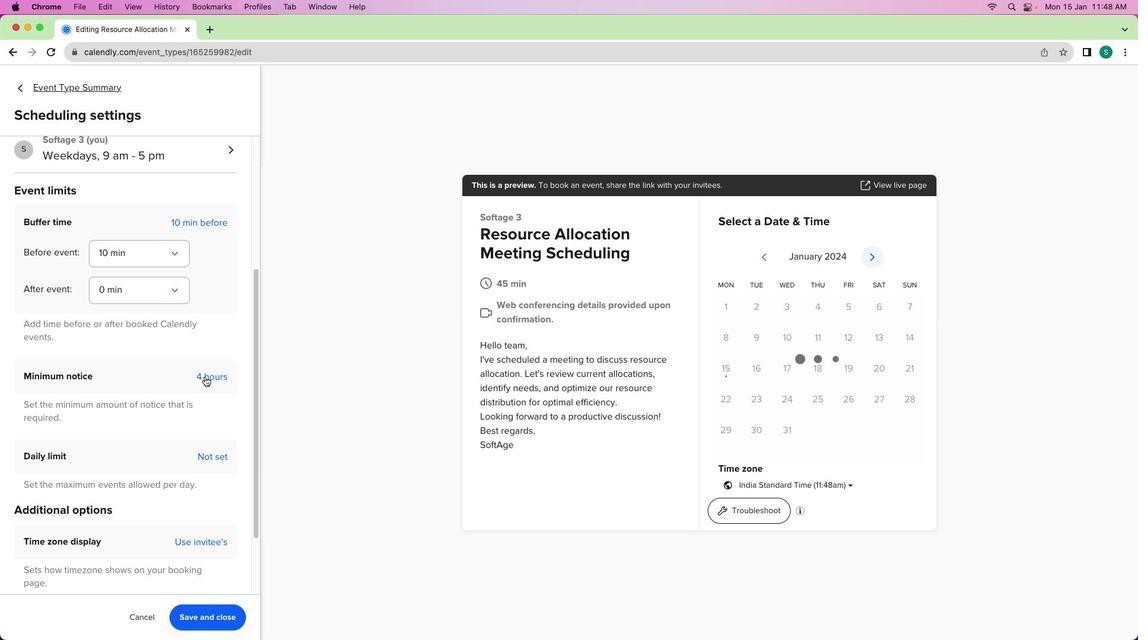 
Action: Mouse pressed left at (204, 376)
Screenshot: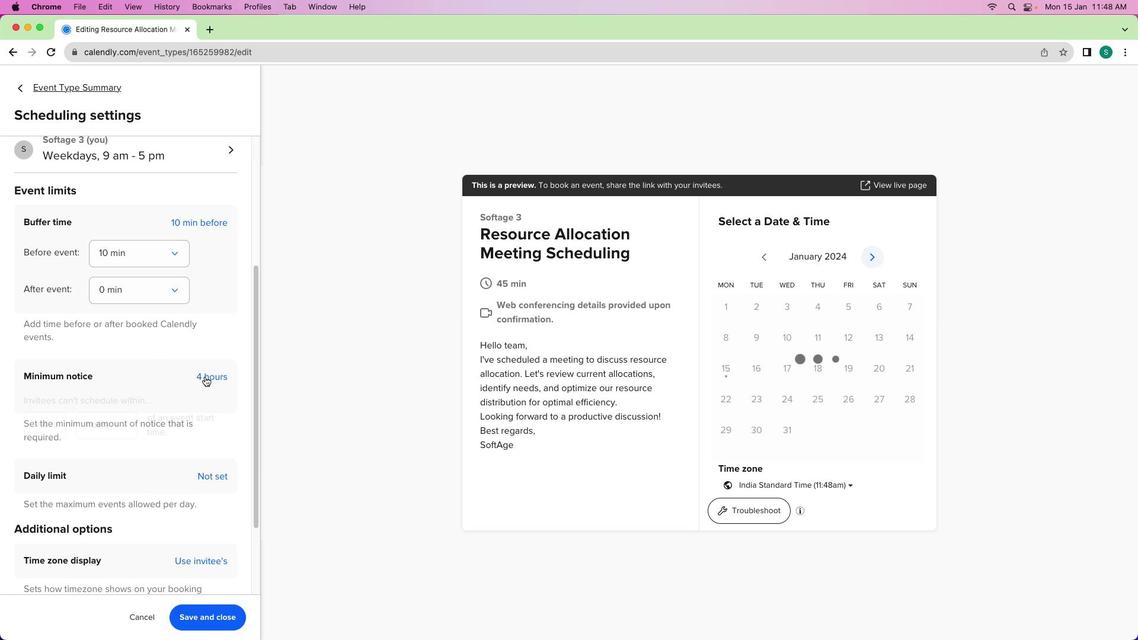 
Action: Mouse moved to (49, 358)
Screenshot: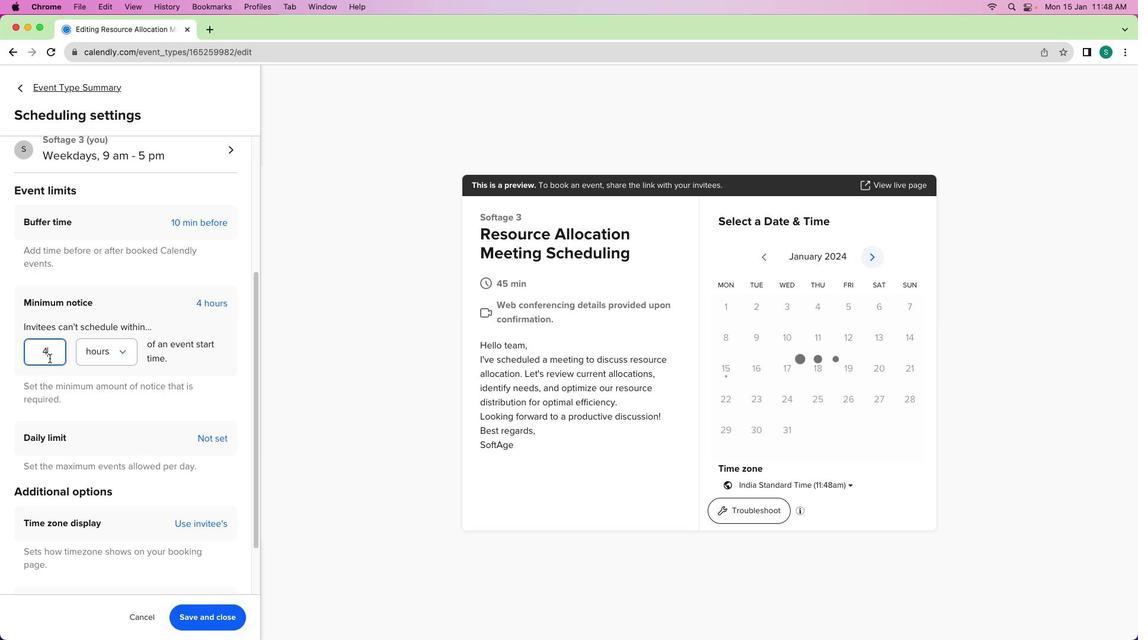 
Action: Mouse pressed left at (49, 358)
Screenshot: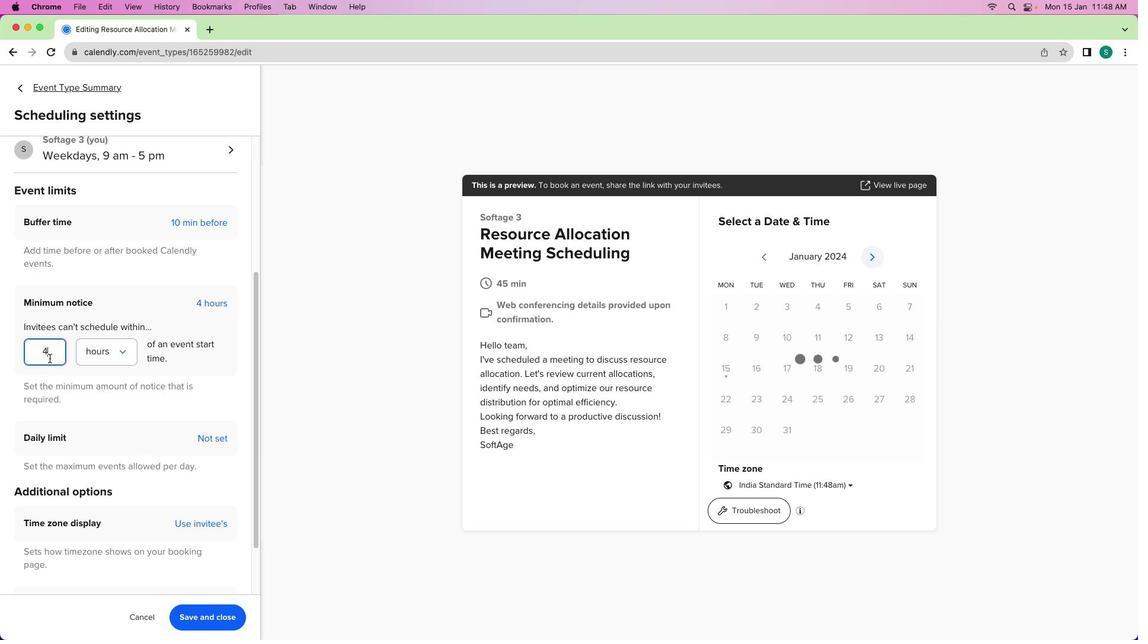 
Action: Mouse moved to (50, 358)
Screenshot: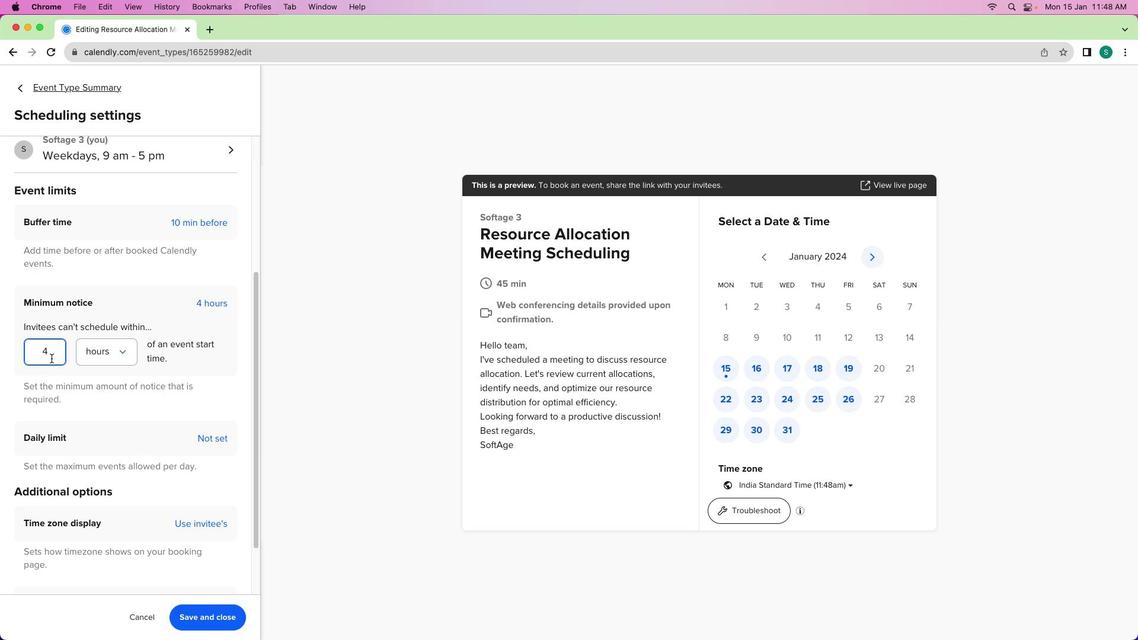
Action: Key pressed Key.backspace'3'
Screenshot: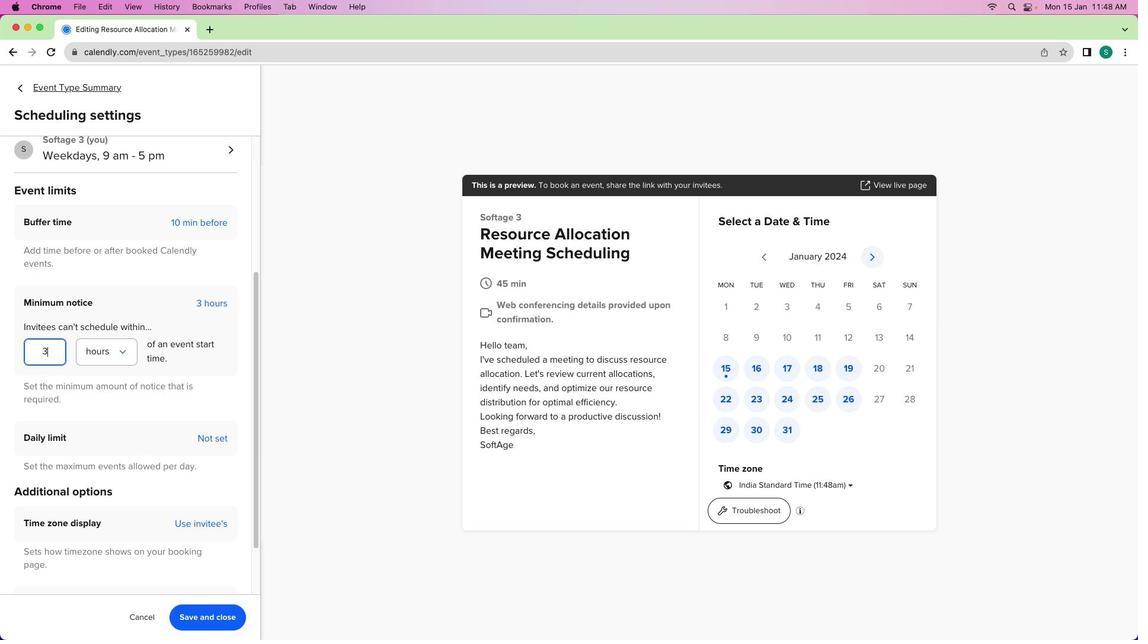 
Action: Mouse moved to (159, 460)
Screenshot: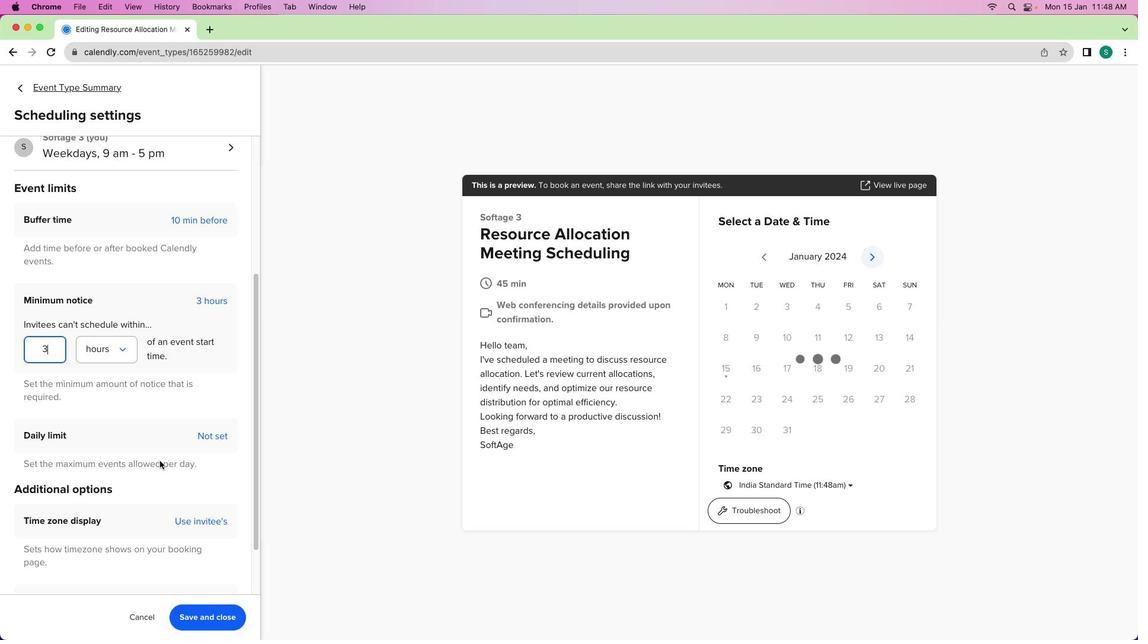 
Action: Mouse scrolled (159, 460) with delta (0, 0)
Screenshot: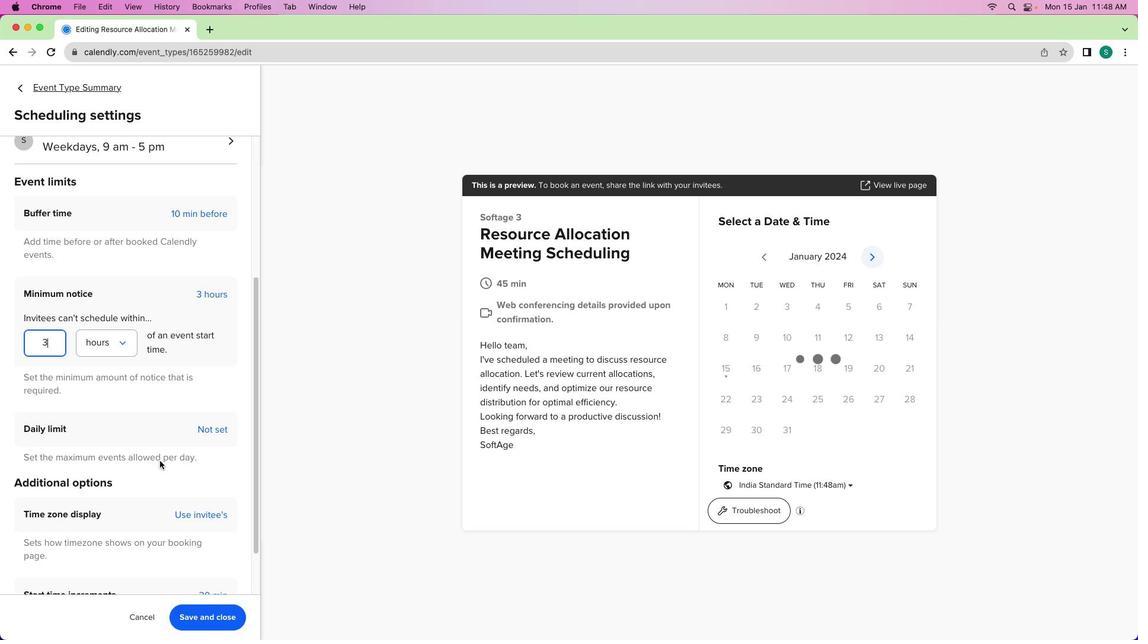 
Action: Mouse scrolled (159, 460) with delta (0, 0)
Screenshot: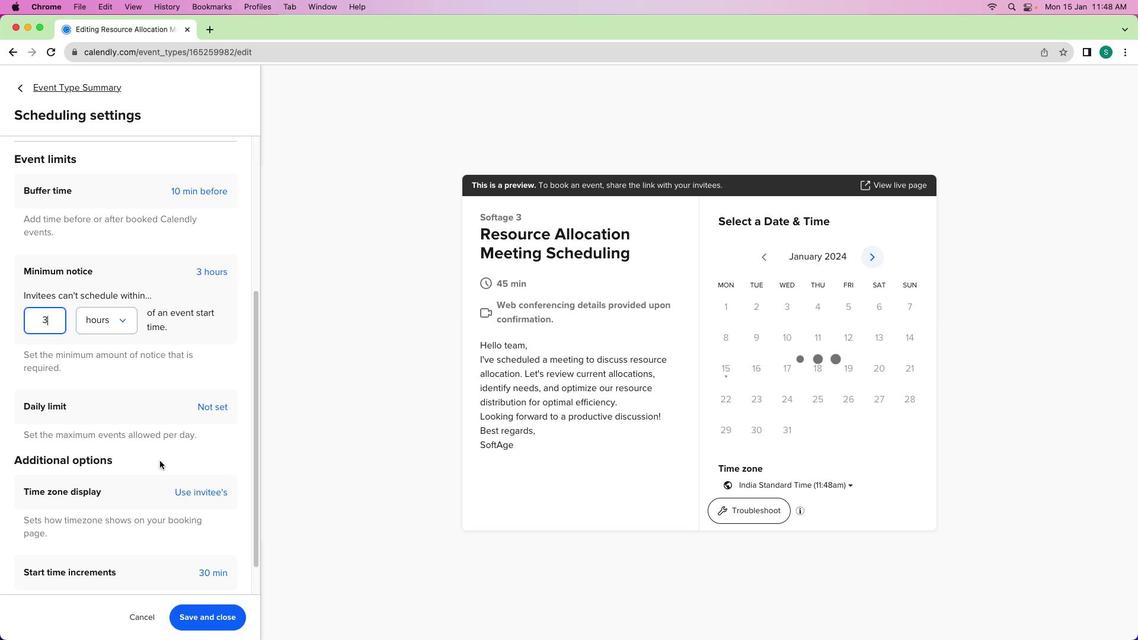 
Action: Mouse scrolled (159, 460) with delta (0, -1)
Screenshot: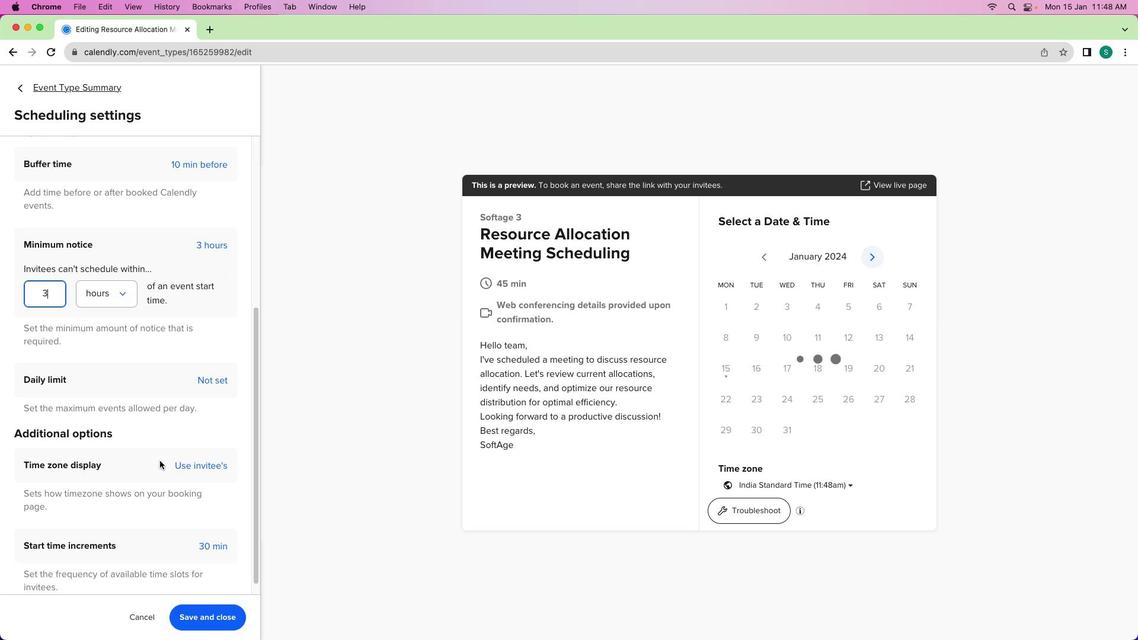 
Action: Mouse moved to (214, 533)
Screenshot: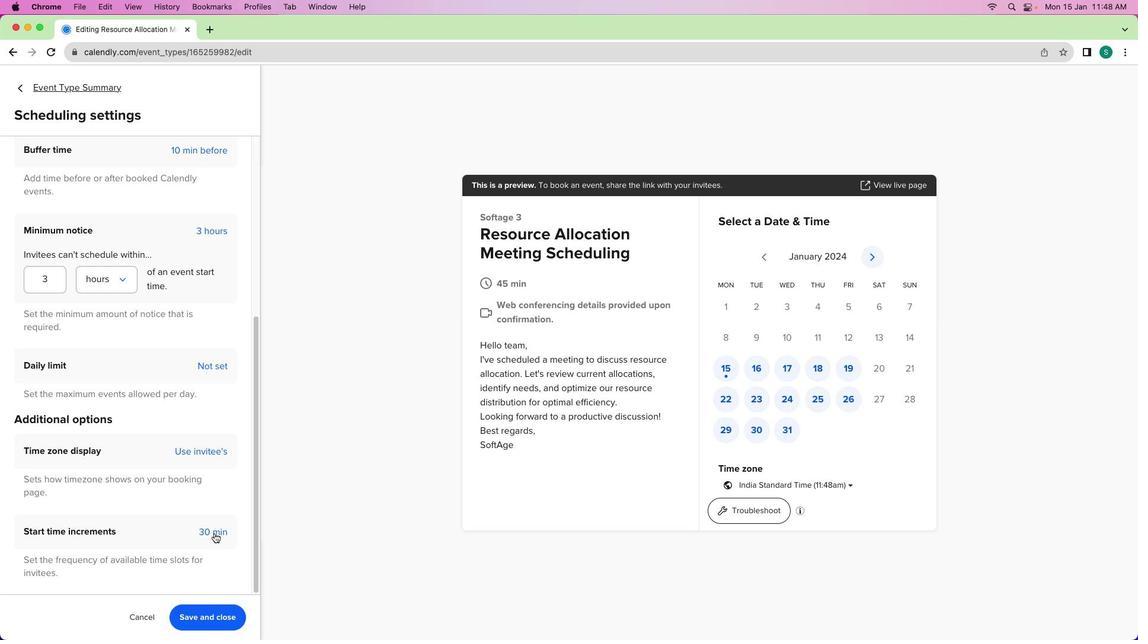 
Action: Mouse pressed left at (214, 533)
Screenshot: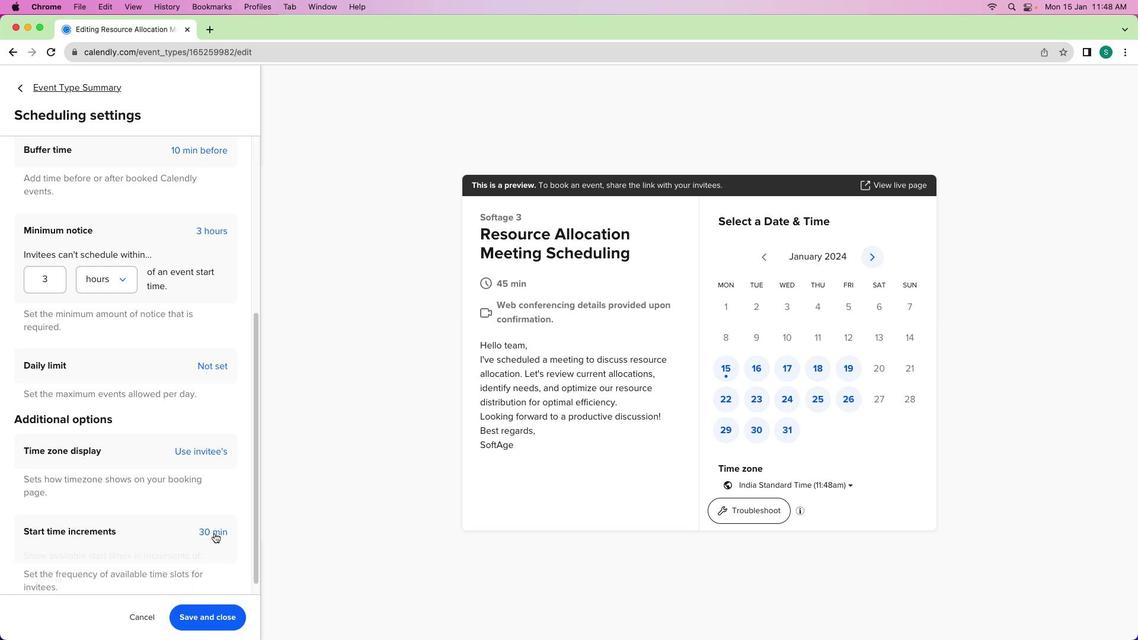 
Action: Mouse moved to (164, 535)
Screenshot: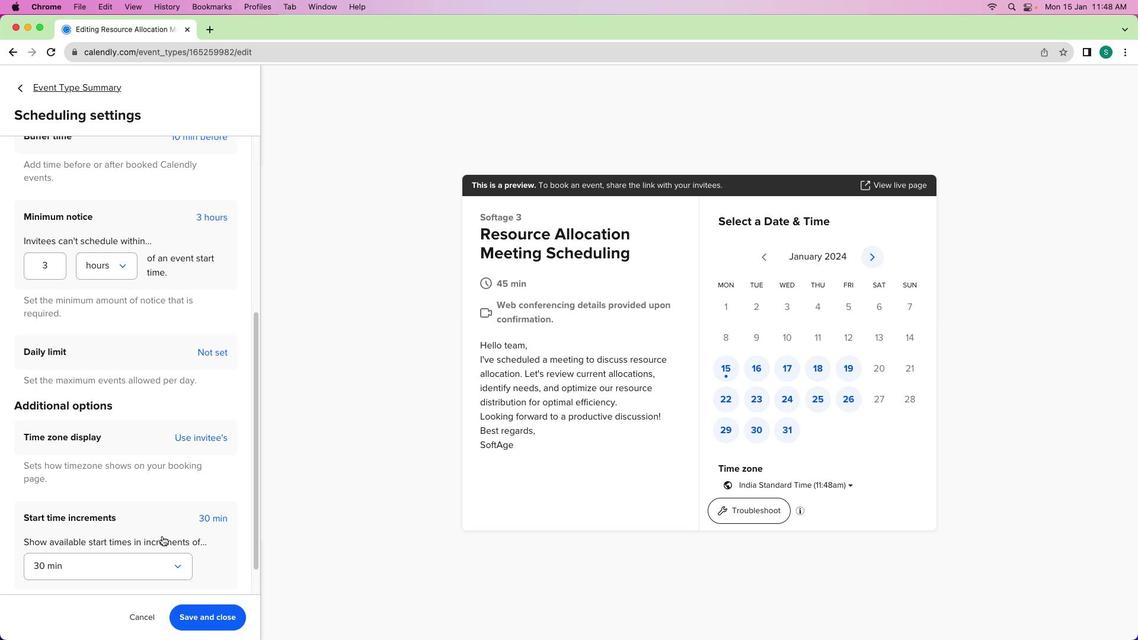 
Action: Mouse scrolled (164, 535) with delta (0, 0)
Screenshot: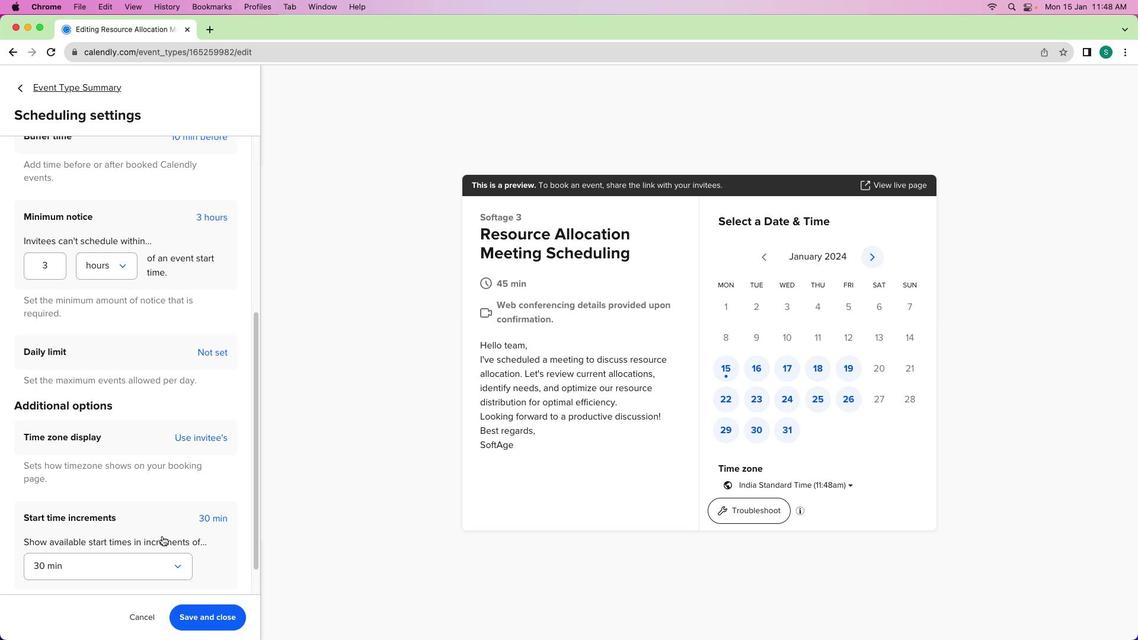 
Action: Mouse moved to (163, 535)
Screenshot: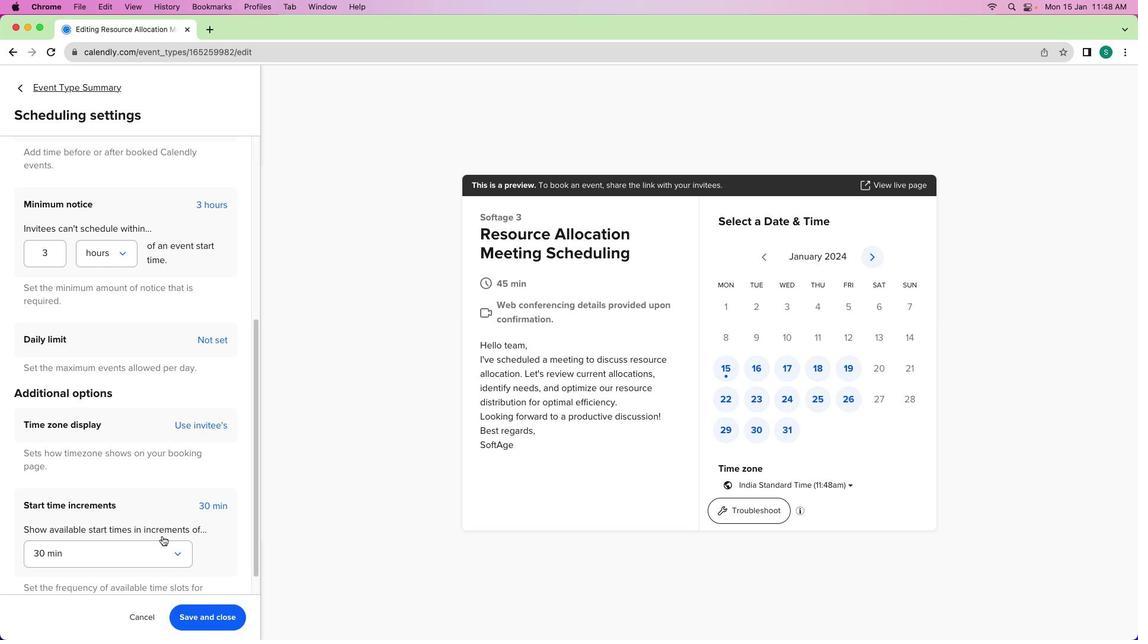 
Action: Mouse scrolled (163, 535) with delta (0, 0)
Screenshot: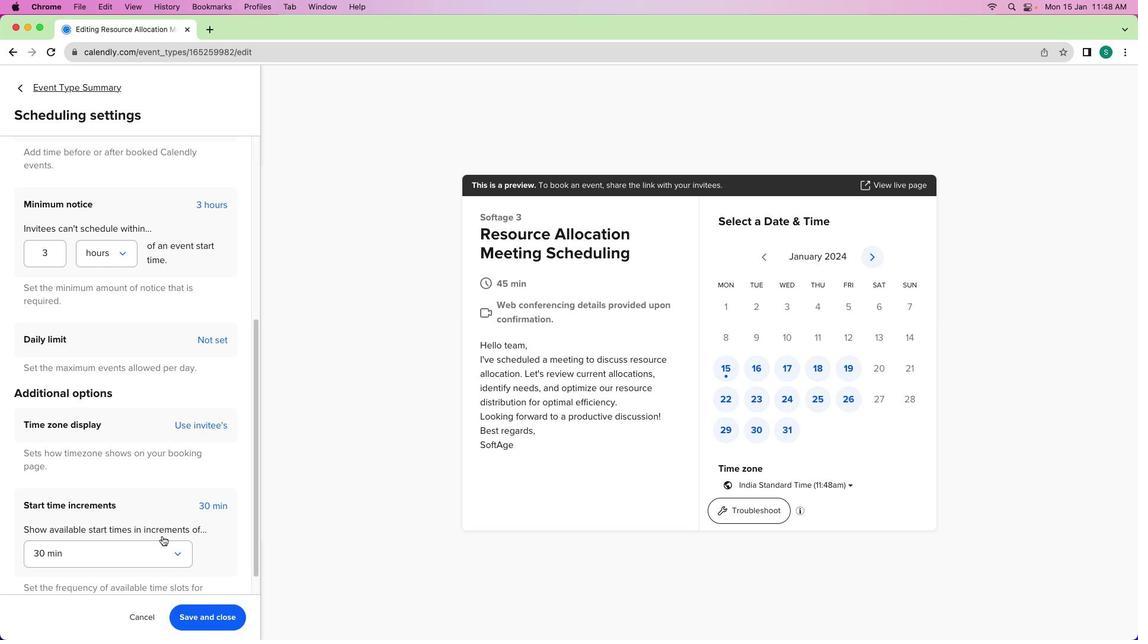 
Action: Mouse moved to (161, 535)
Screenshot: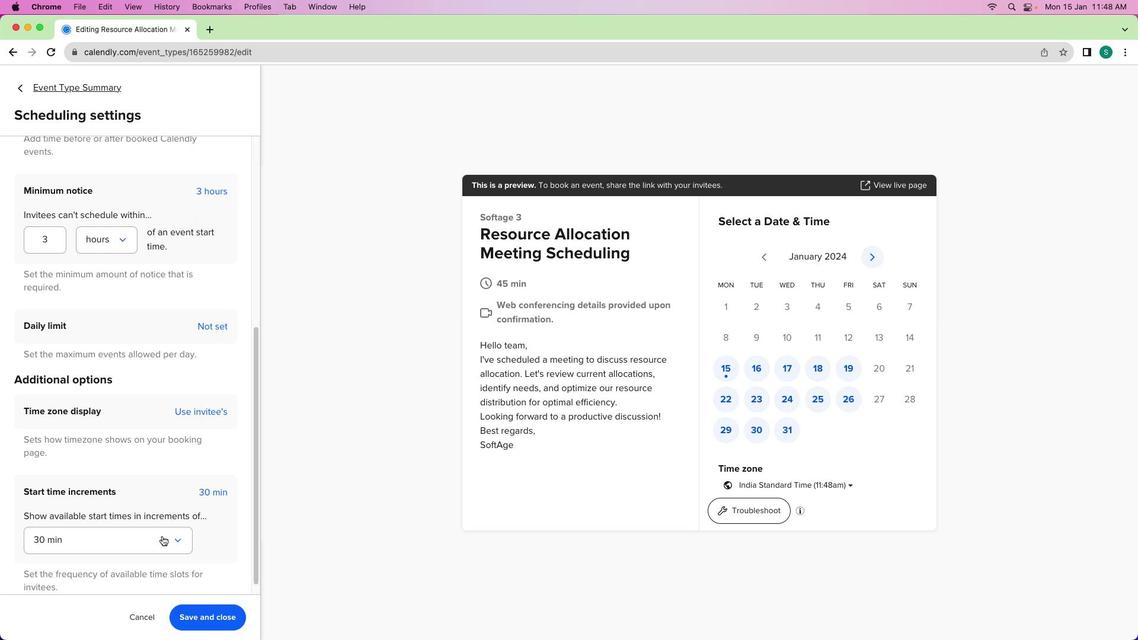 
Action: Mouse scrolled (161, 535) with delta (0, -1)
Screenshot: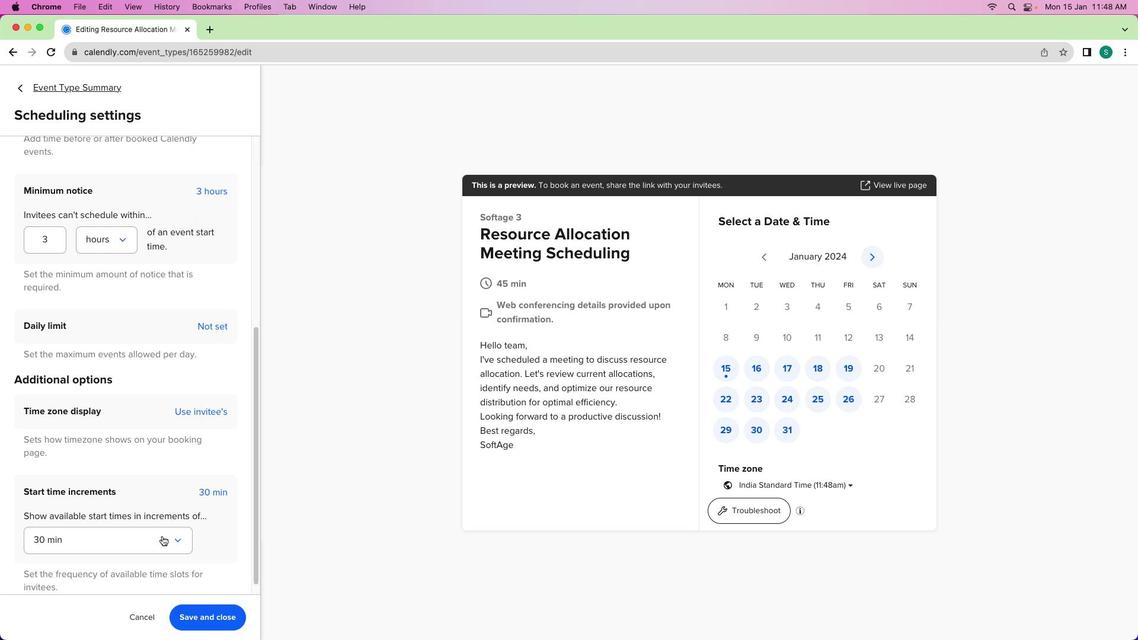 
Action: Mouse scrolled (161, 535) with delta (0, -2)
Screenshot: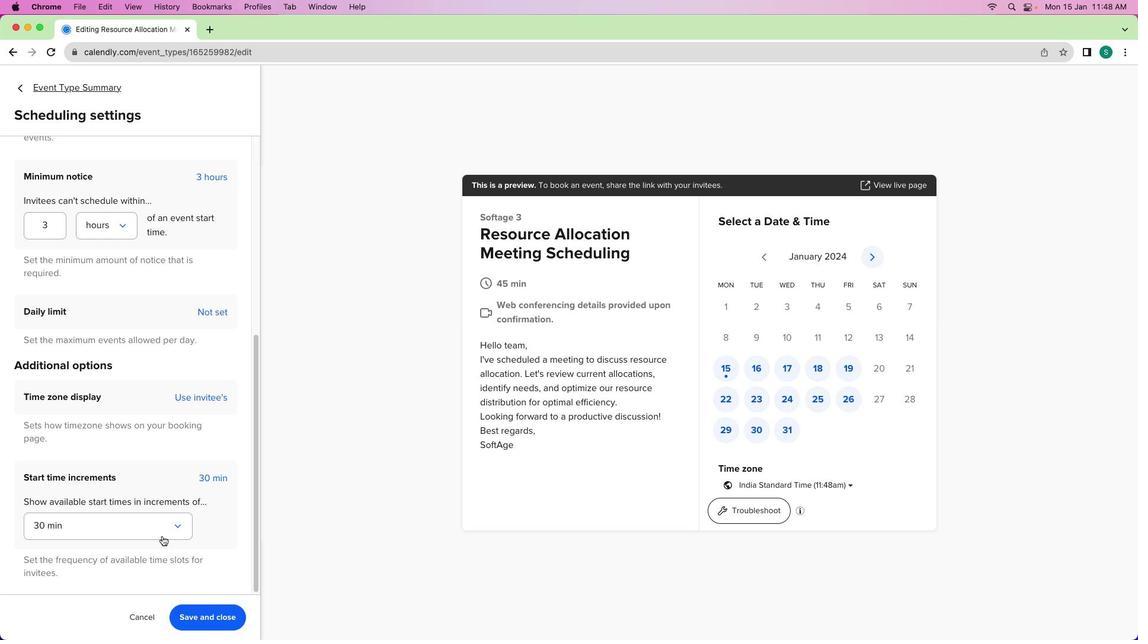 
Action: Mouse moved to (161, 532)
Screenshot: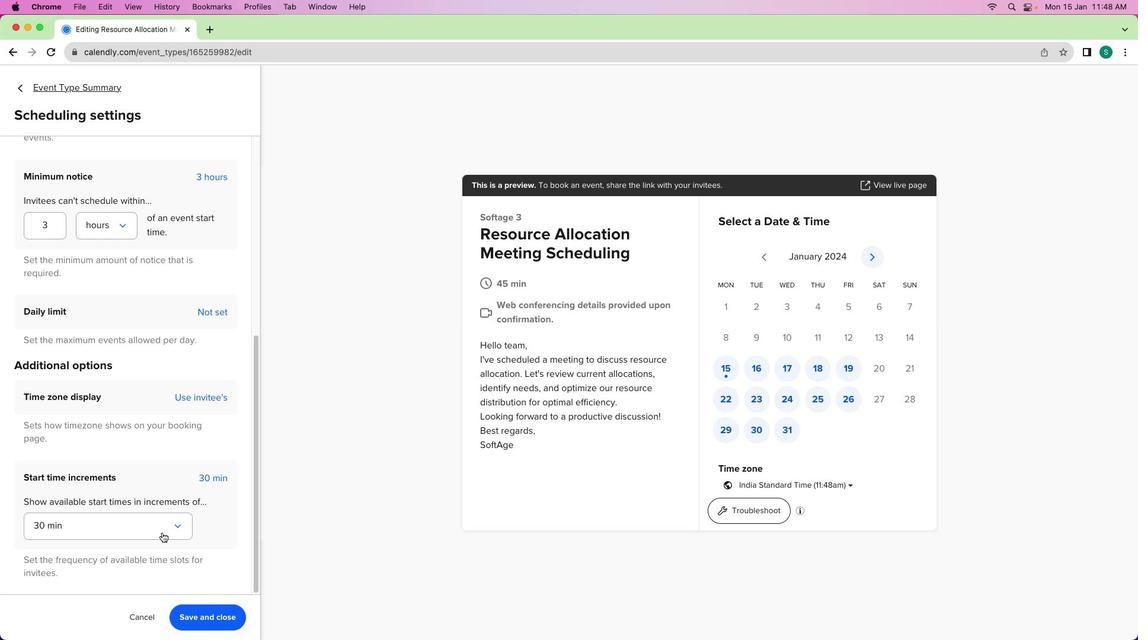 
Action: Mouse pressed left at (161, 532)
Screenshot: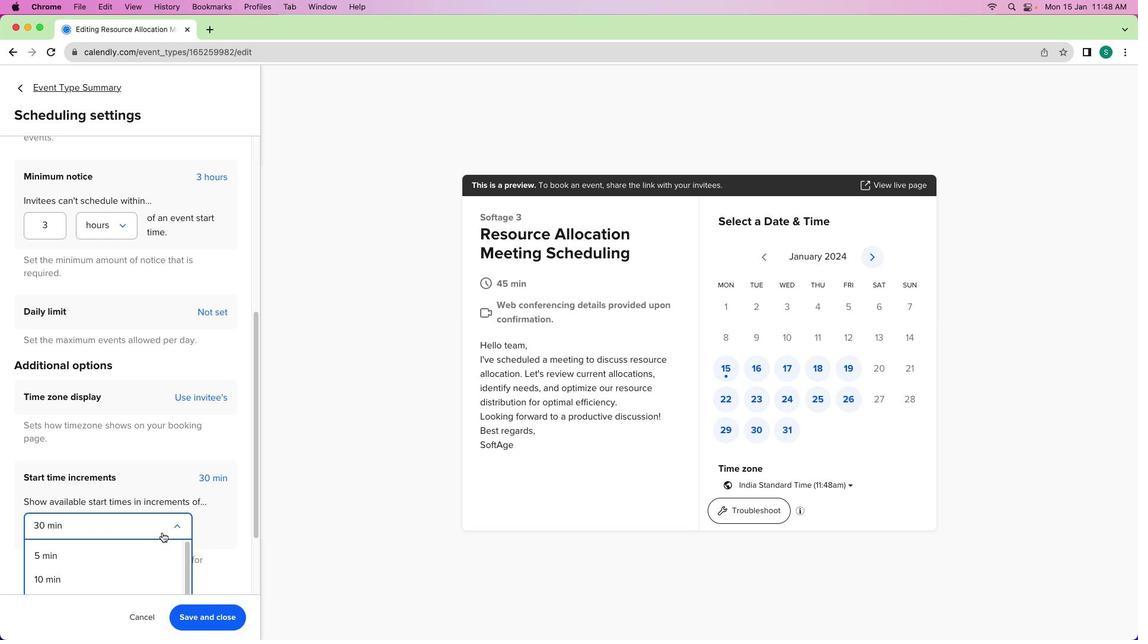 
Action: Mouse moved to (97, 556)
Screenshot: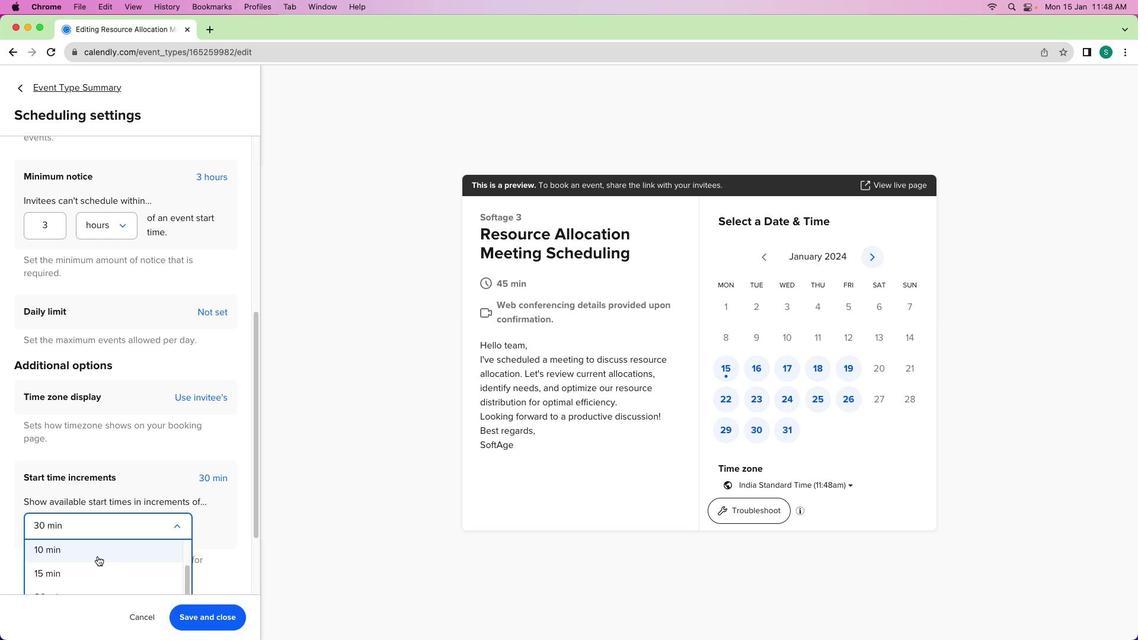 
Action: Mouse pressed left at (97, 556)
Screenshot: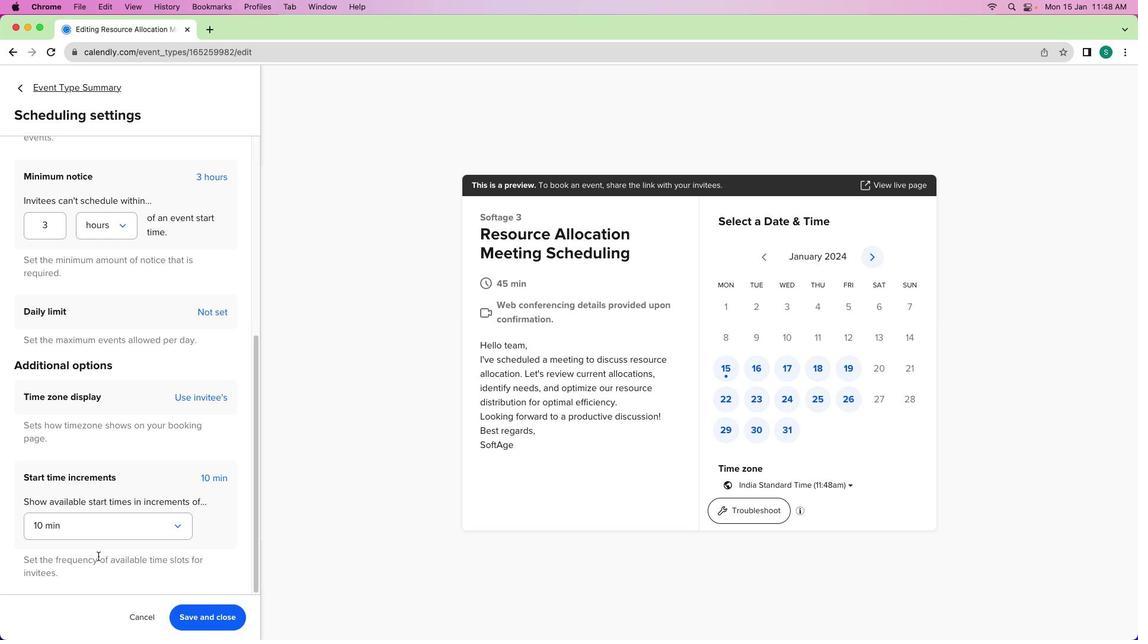 
Action: Mouse moved to (99, 529)
Screenshot: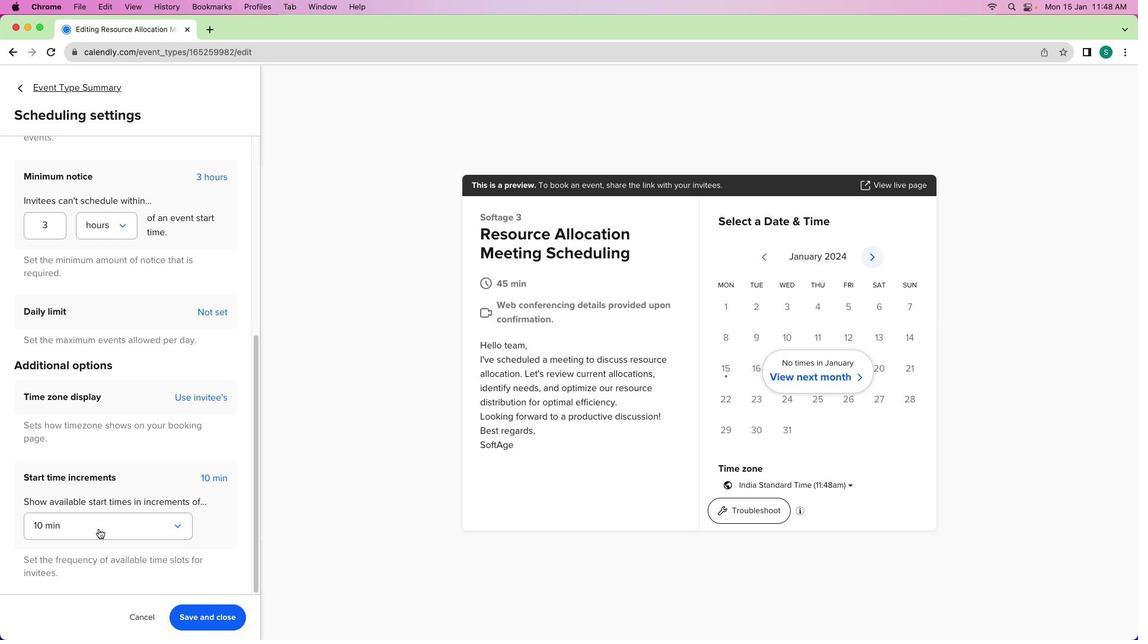 
Action: Mouse scrolled (99, 529) with delta (0, 0)
Screenshot: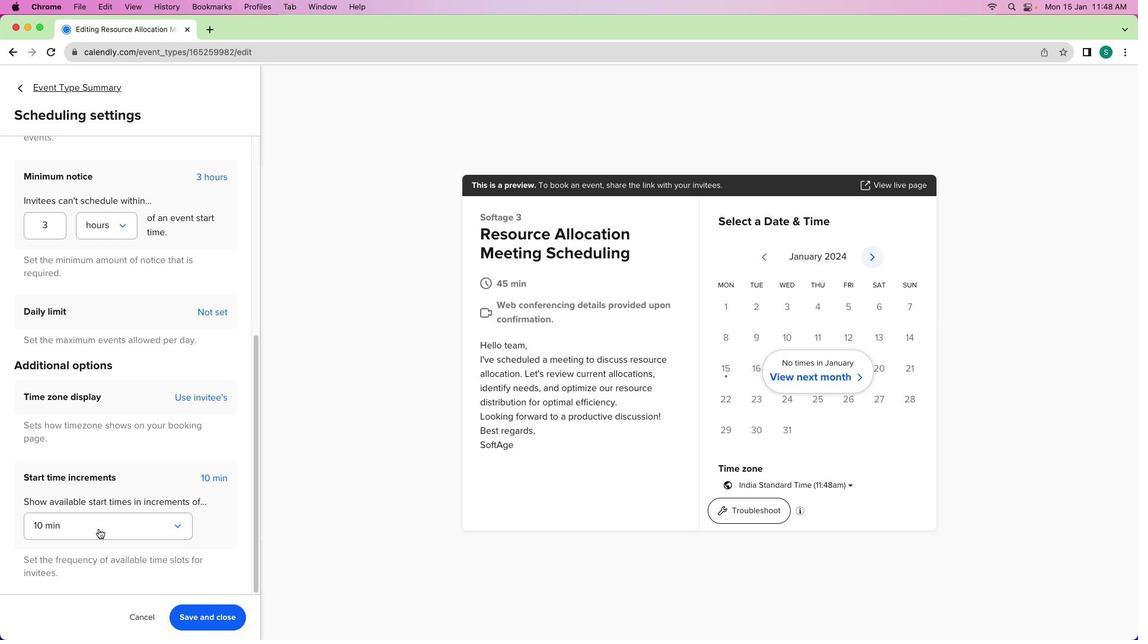 
Action: Mouse scrolled (99, 529) with delta (0, 0)
Screenshot: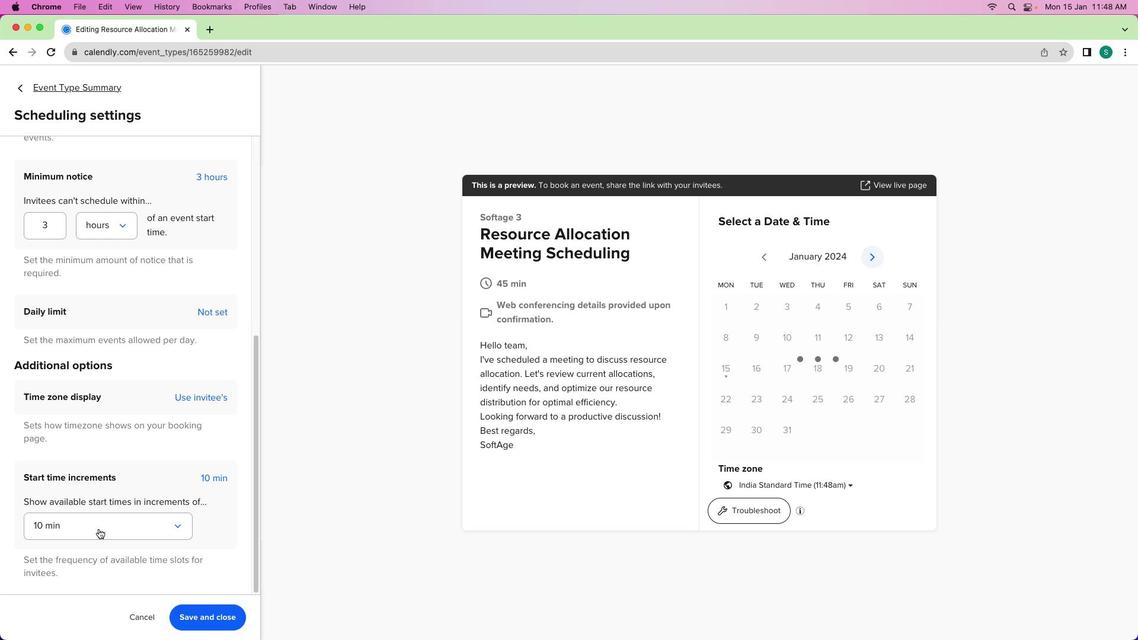 
Action: Mouse scrolled (99, 529) with delta (0, -1)
Screenshot: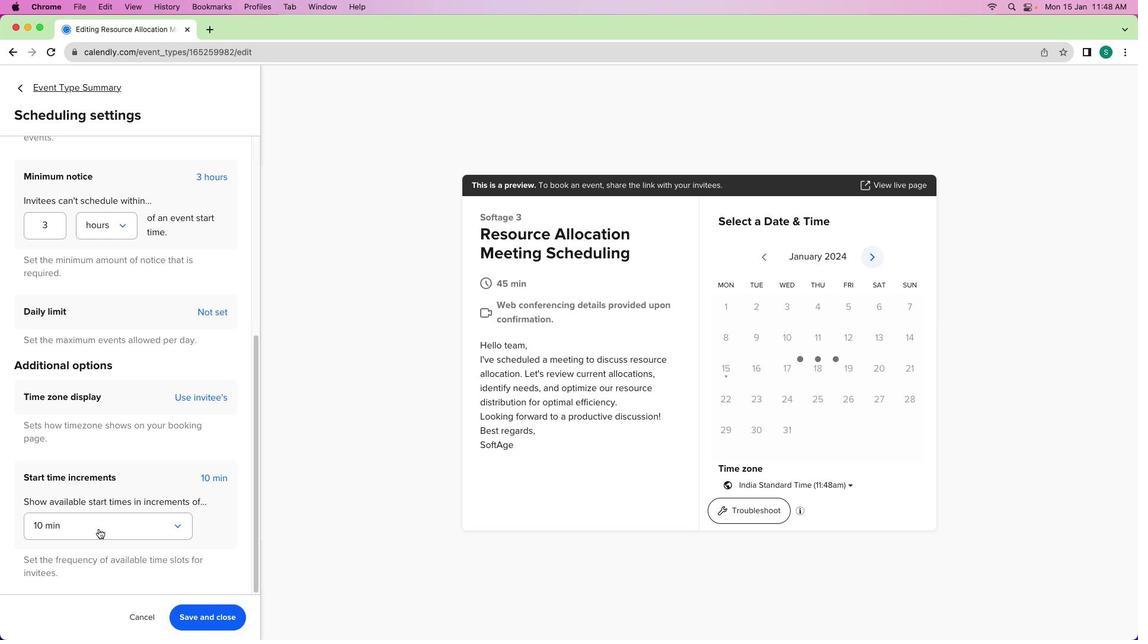 
Action: Mouse scrolled (99, 529) with delta (0, -2)
Screenshot: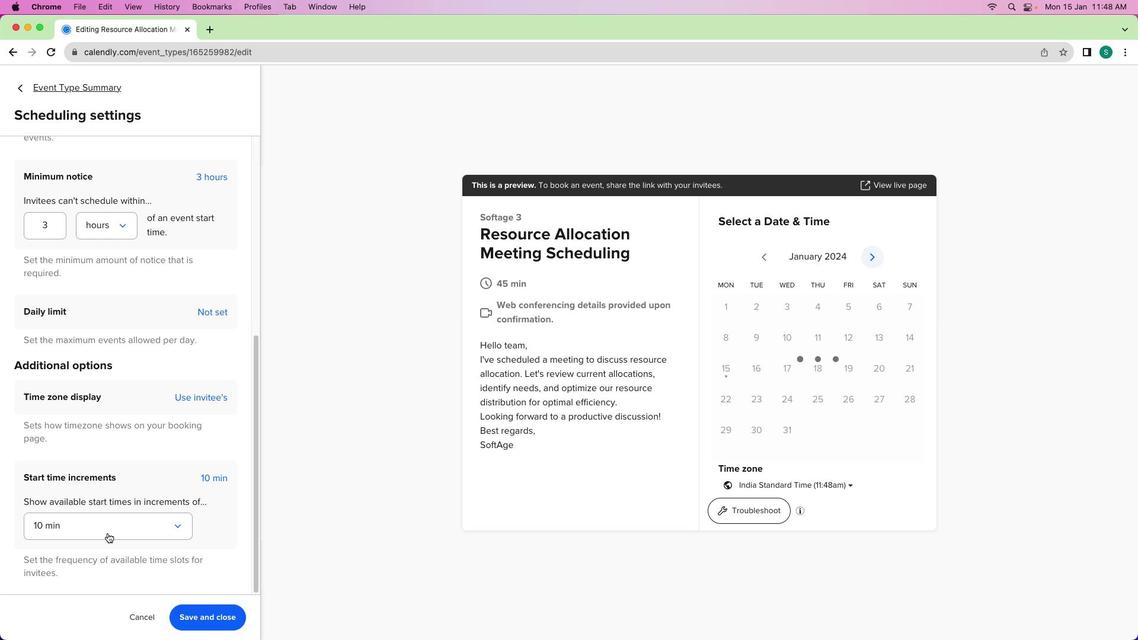 
Action: Mouse moved to (221, 624)
Screenshot: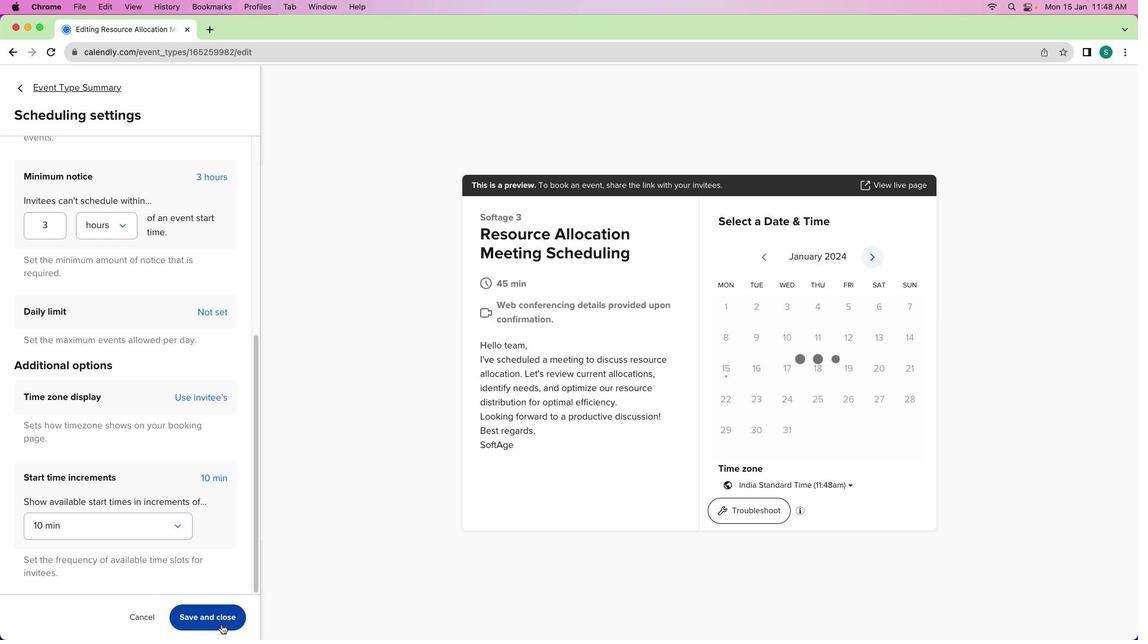 
Action: Mouse pressed left at (221, 624)
Screenshot: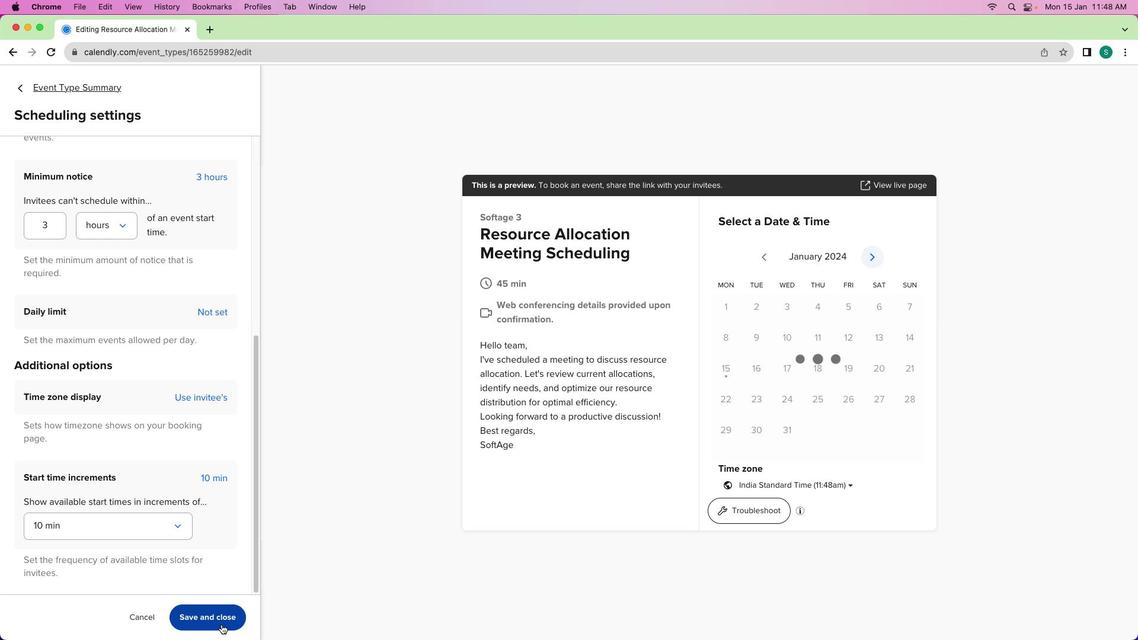 
Action: Mouse moved to (43, 91)
Screenshot: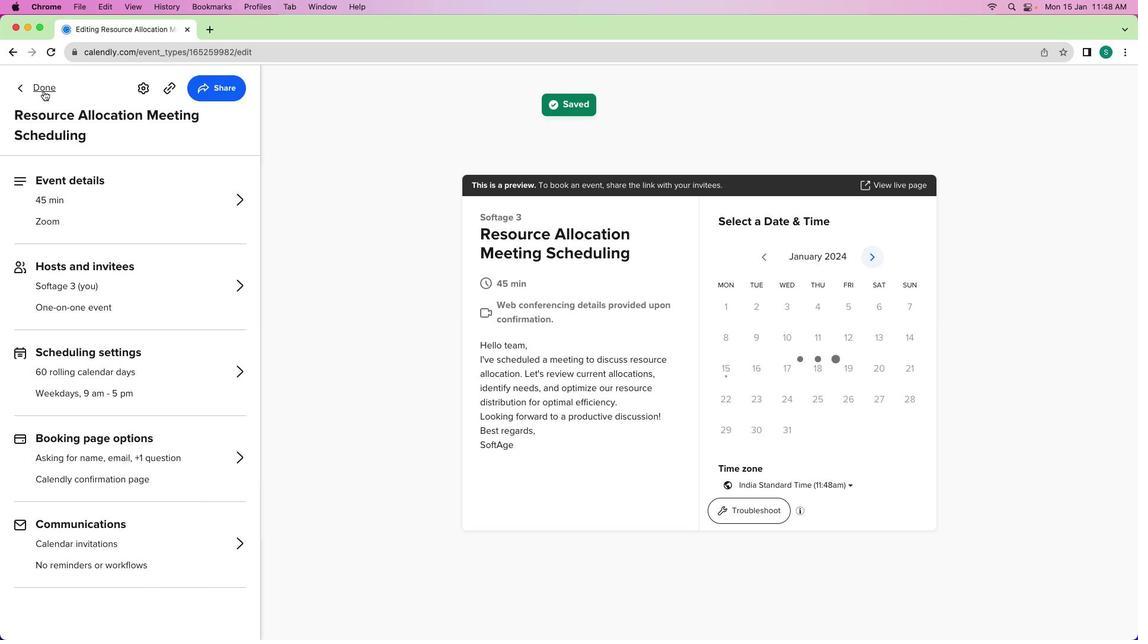 
Action: Mouse pressed left at (43, 91)
Screenshot: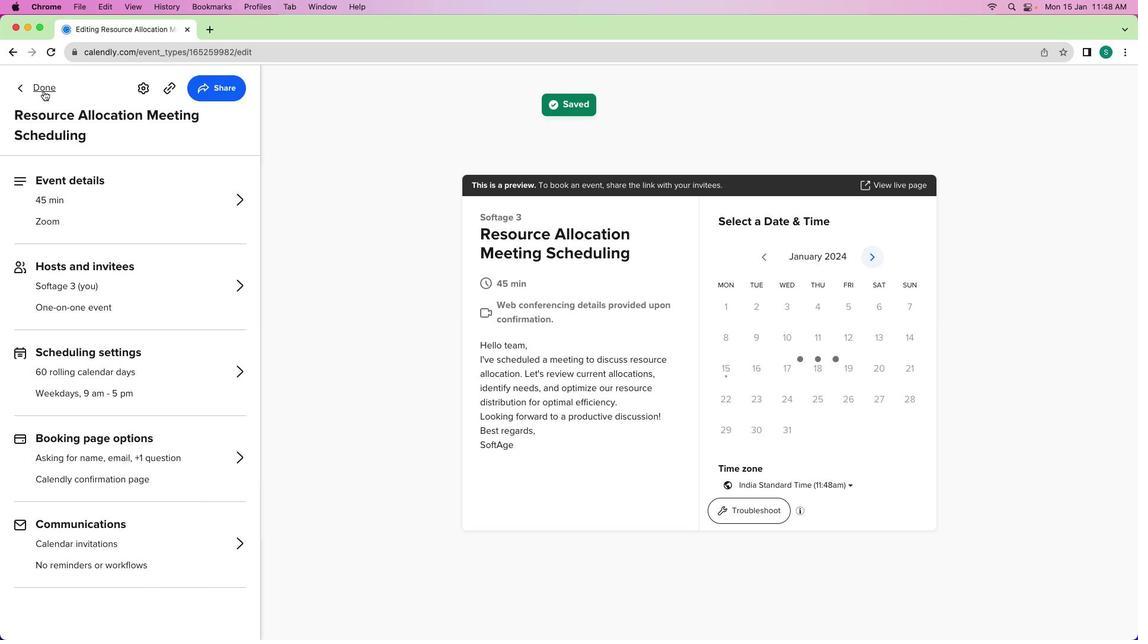
Action: Mouse moved to (433, 347)
Screenshot: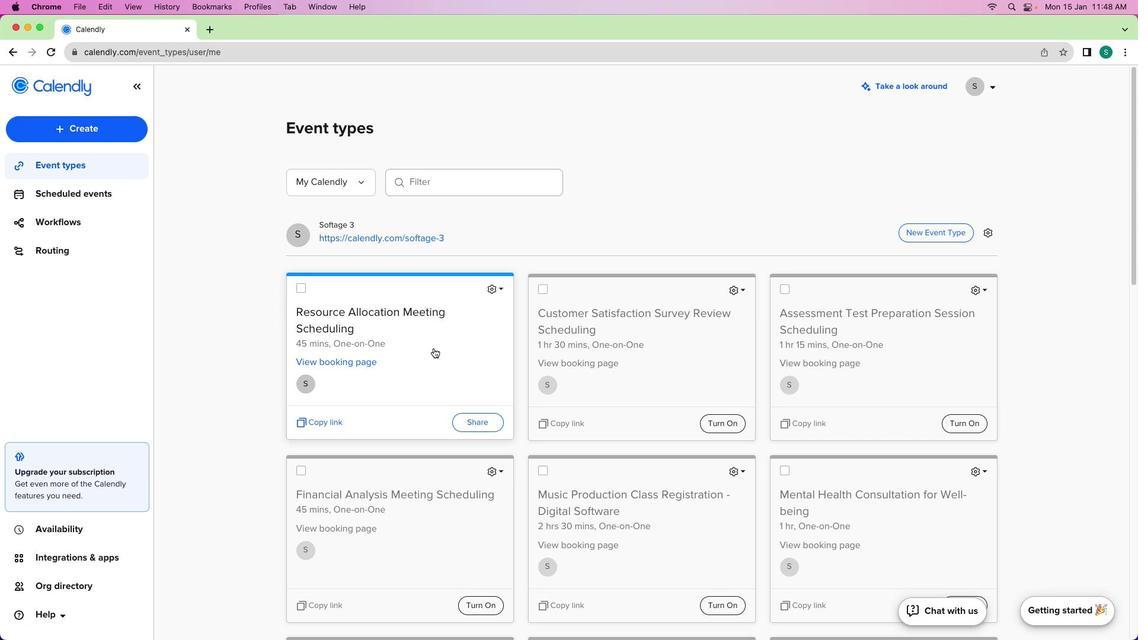 
